 Task: Check all your activities.
Action: Mouse moved to (884, 81)
Screenshot: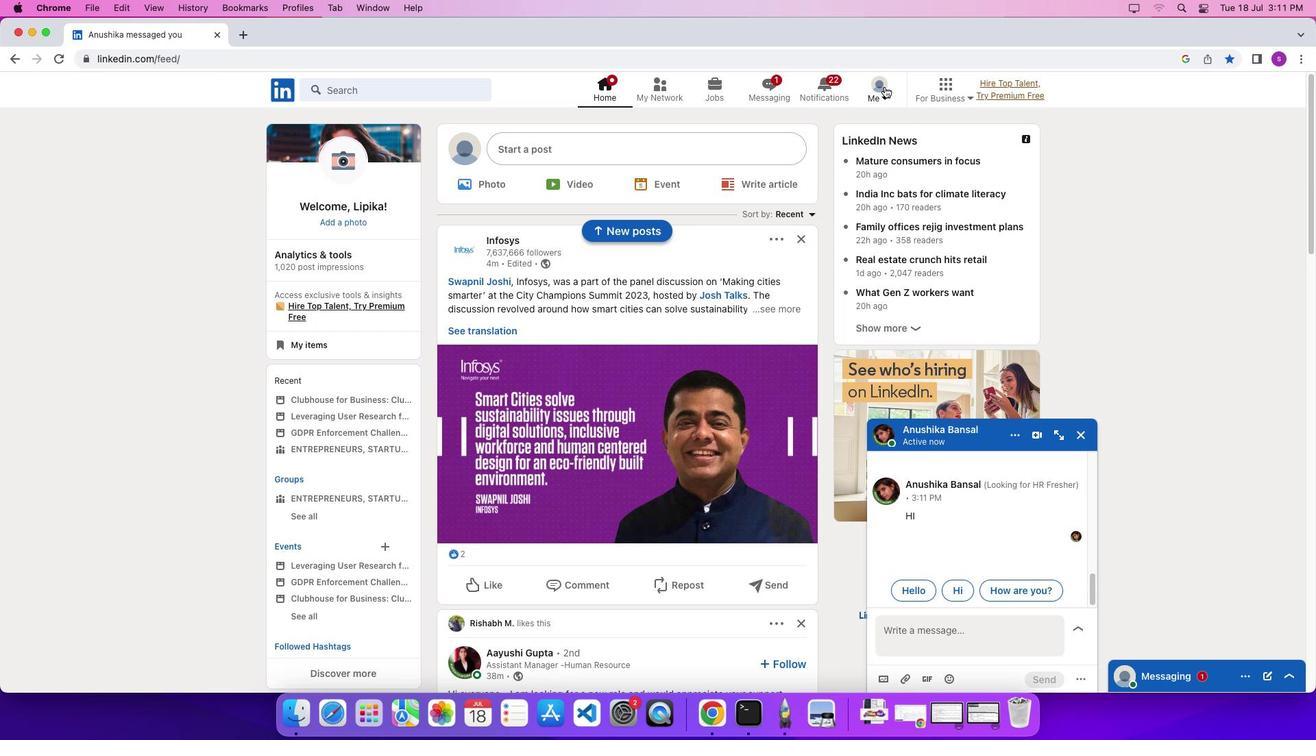 
Action: Mouse pressed left at (884, 81)
Screenshot: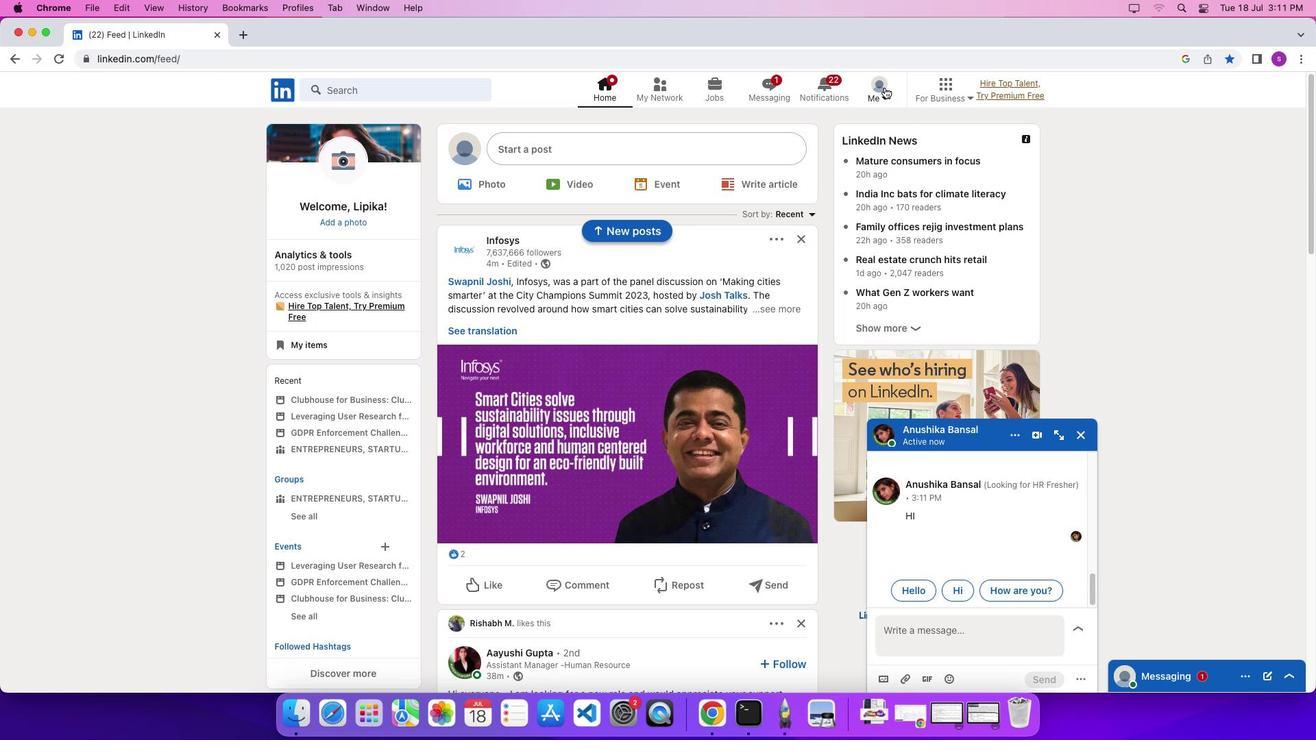 
Action: Mouse moved to (885, 89)
Screenshot: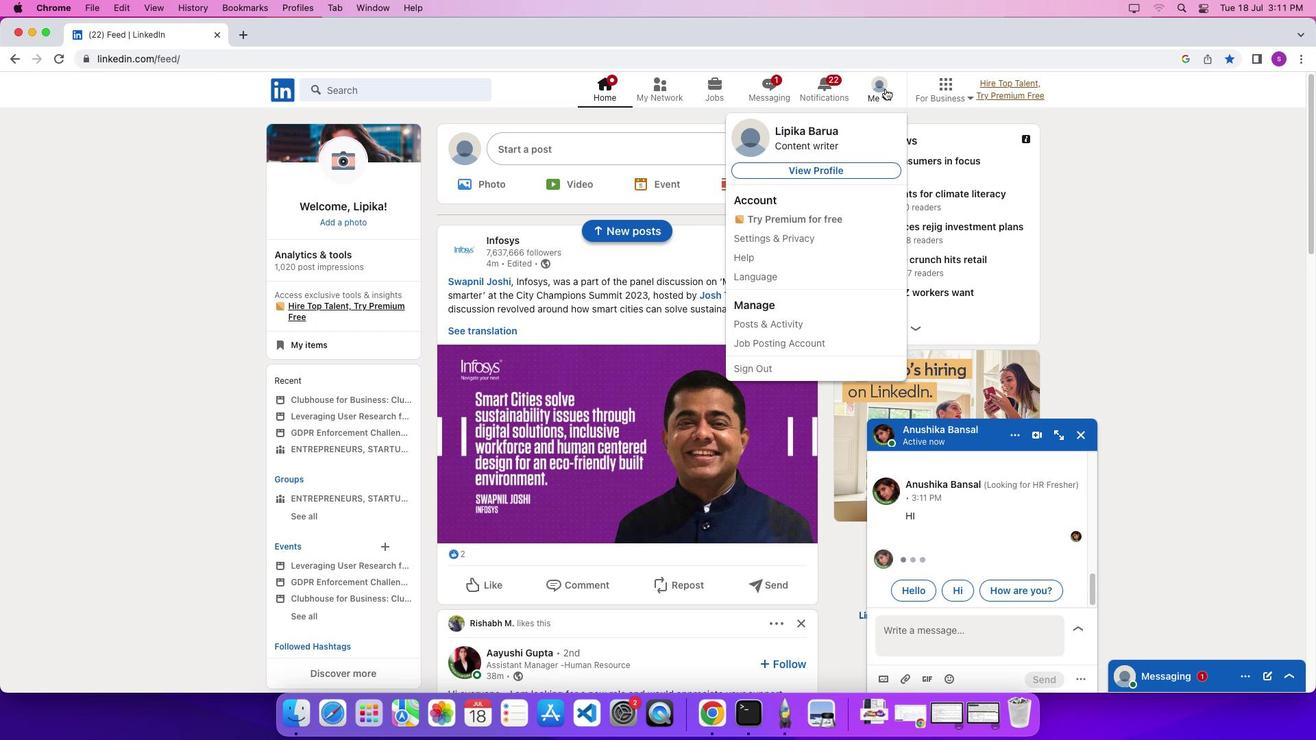
Action: Mouse pressed left at (885, 89)
Screenshot: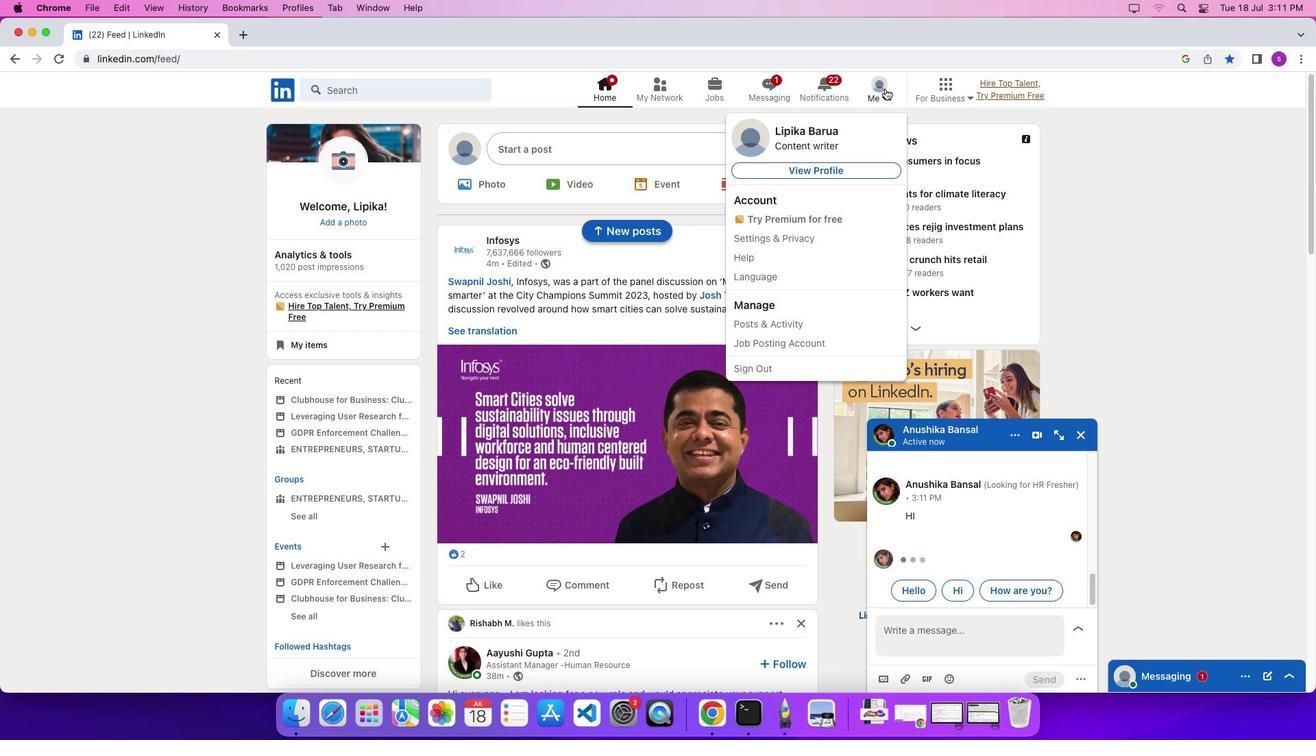 
Action: Mouse moved to (849, 163)
Screenshot: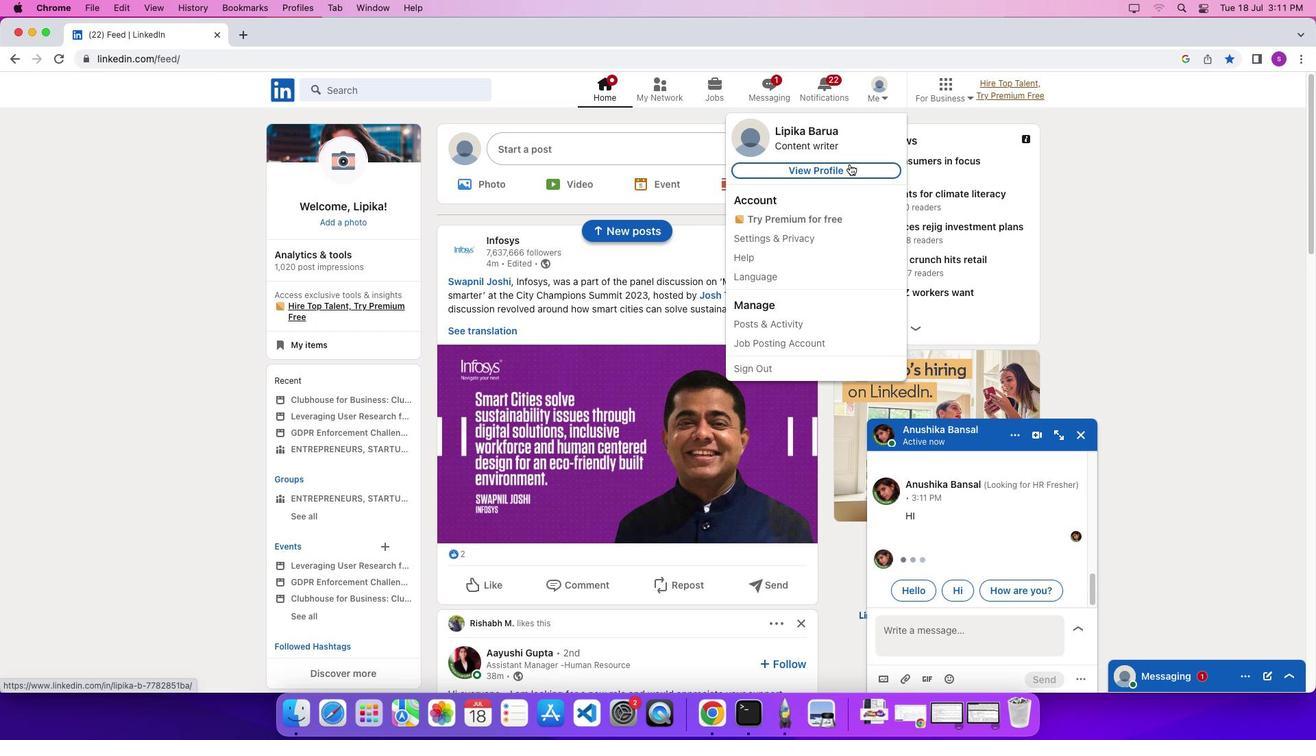 
Action: Mouse pressed left at (849, 163)
Screenshot: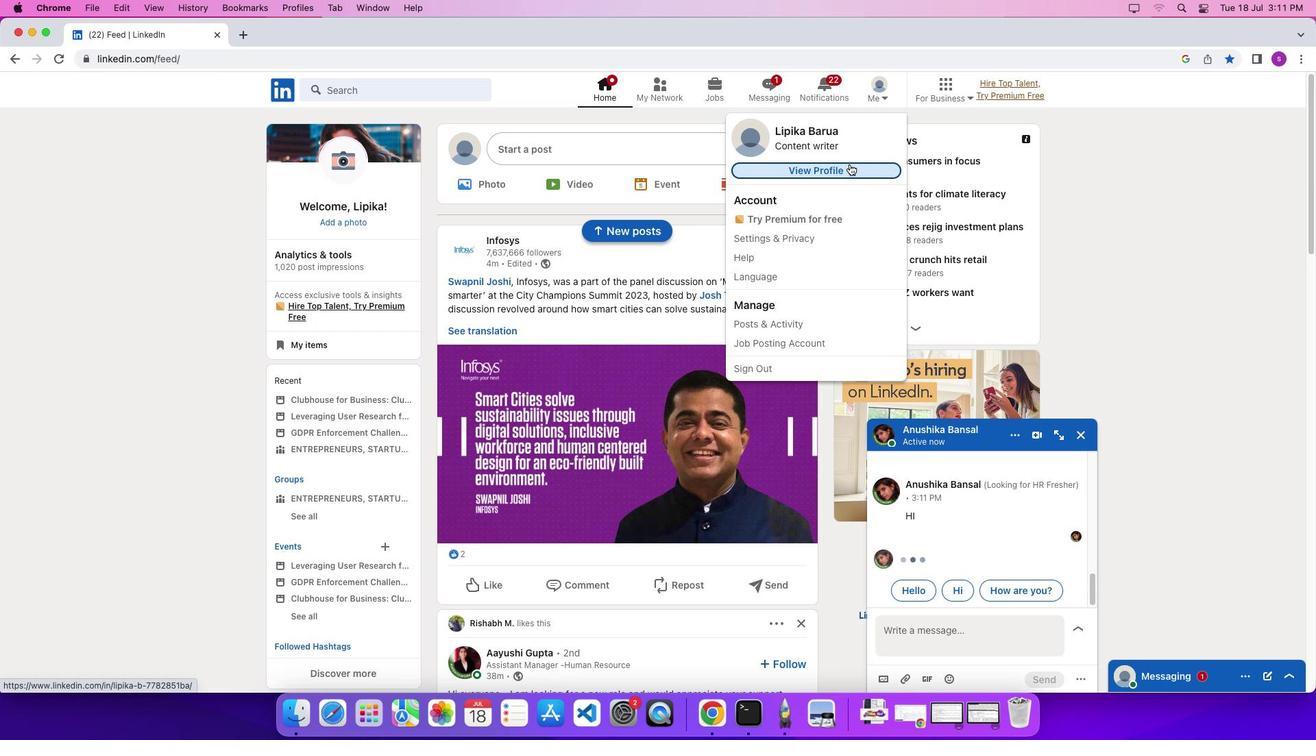 
Action: Mouse moved to (618, 359)
Screenshot: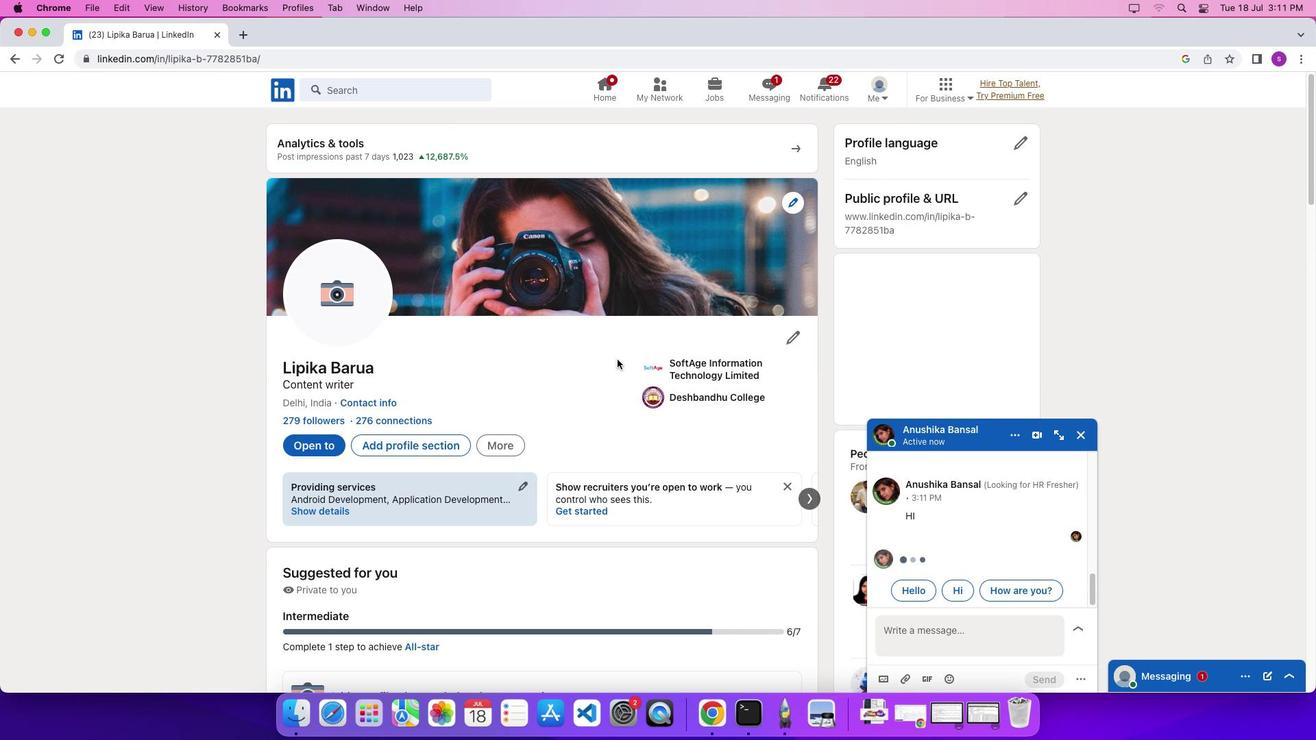 
Action: Mouse scrolled (618, 359) with delta (0, 0)
Screenshot: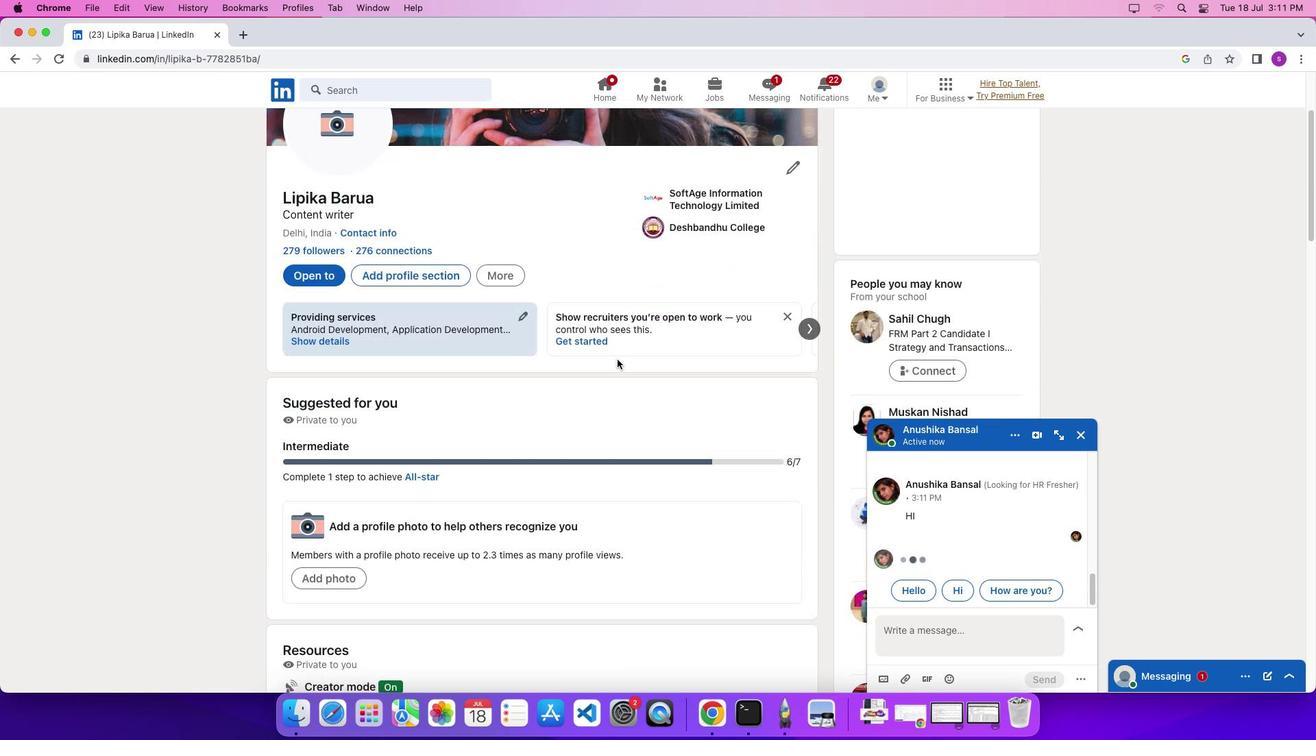 
Action: Mouse scrolled (618, 359) with delta (0, 0)
Screenshot: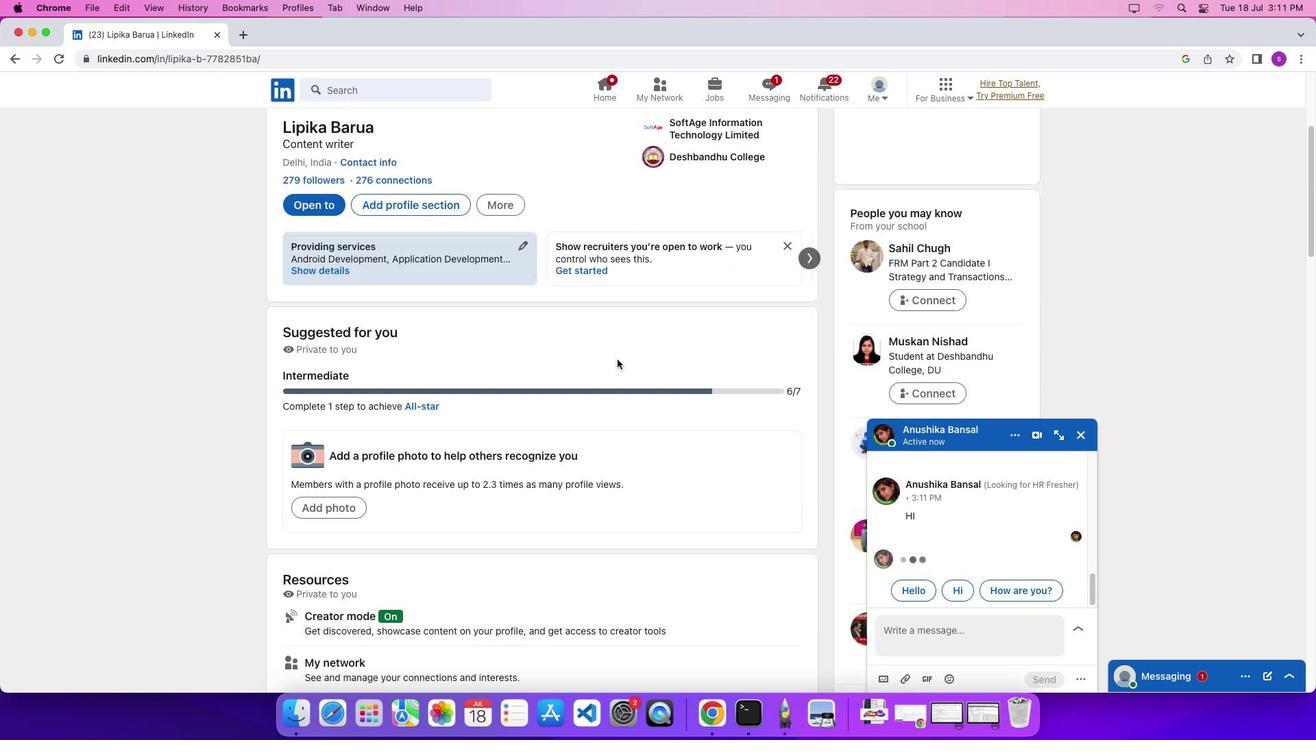 
Action: Mouse scrolled (618, 359) with delta (0, -2)
Screenshot: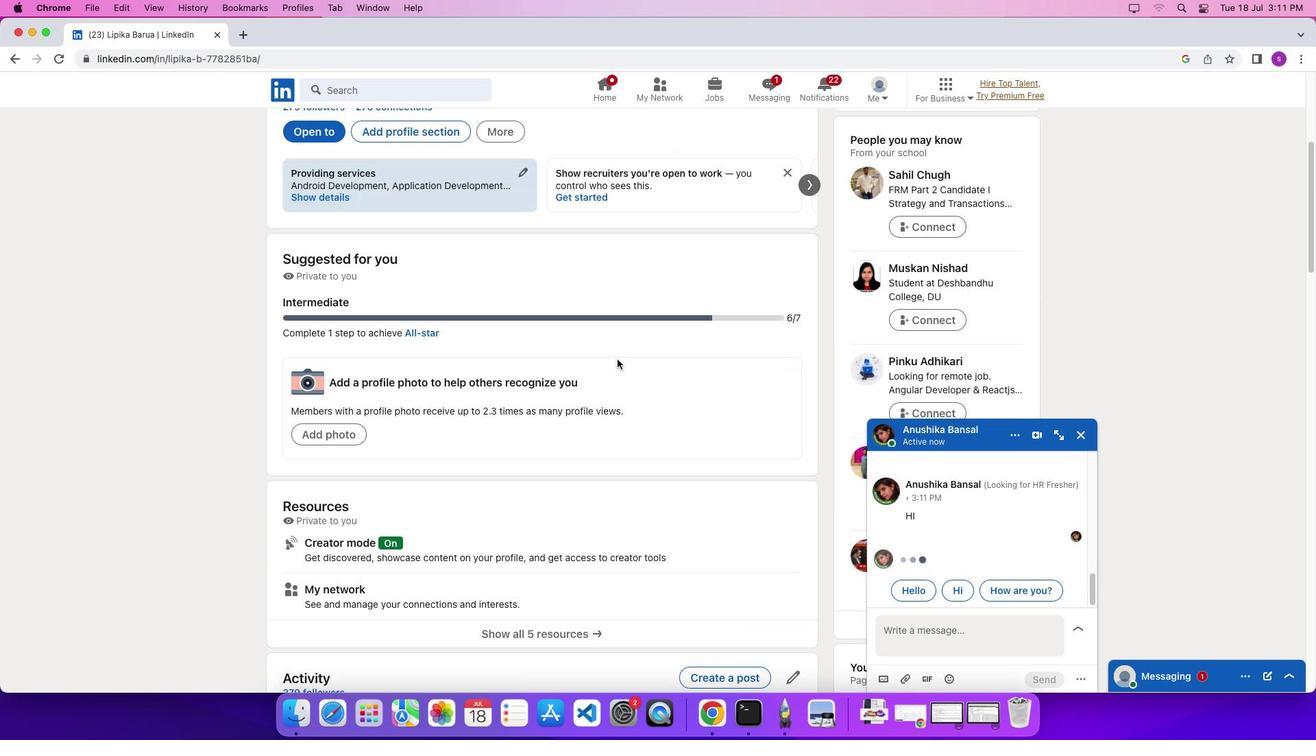 
Action: Mouse scrolled (618, 359) with delta (0, -3)
Screenshot: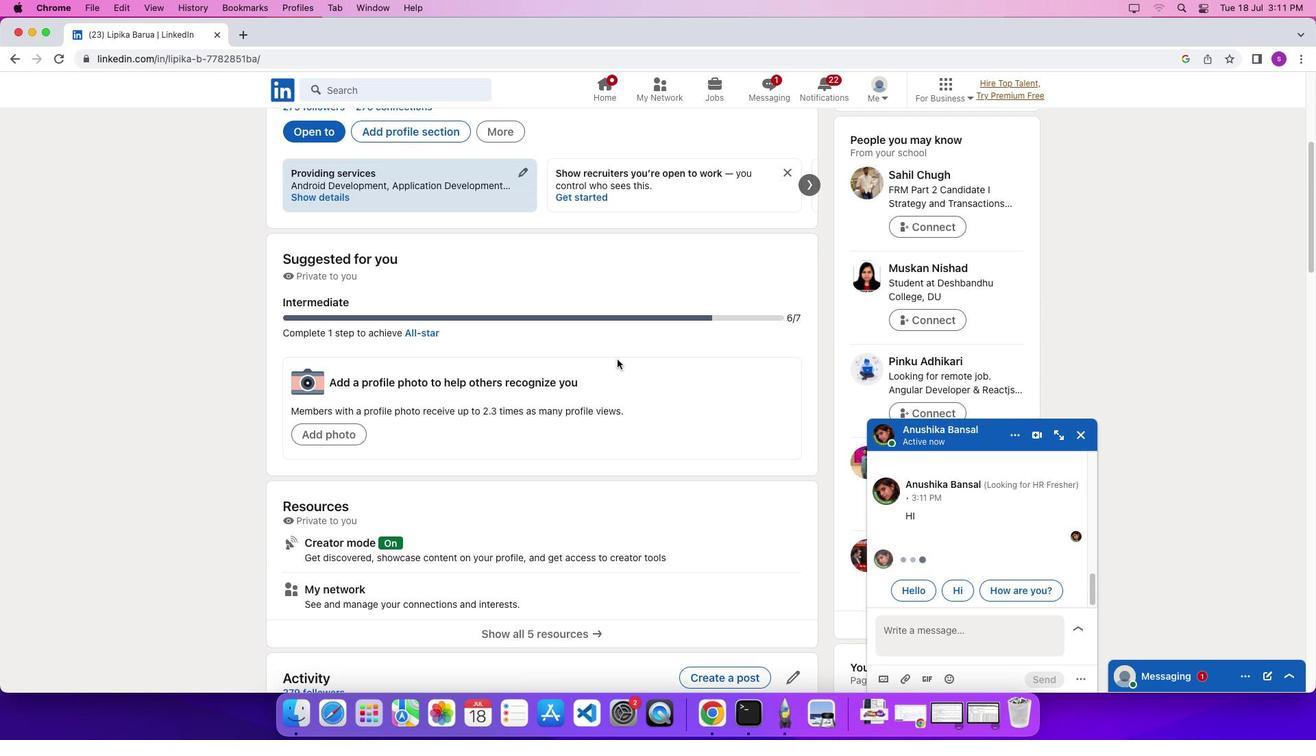
Action: Mouse scrolled (618, 359) with delta (0, 0)
Screenshot: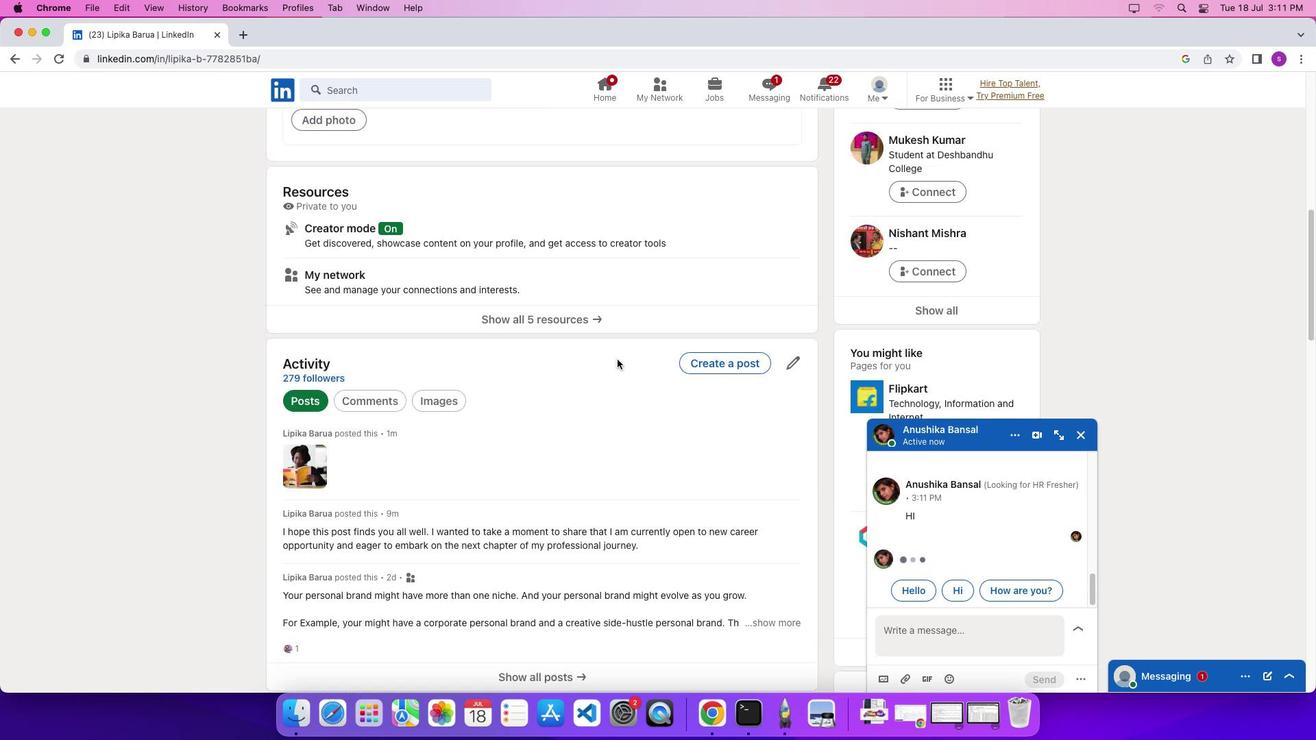
Action: Mouse scrolled (618, 359) with delta (0, 0)
Screenshot: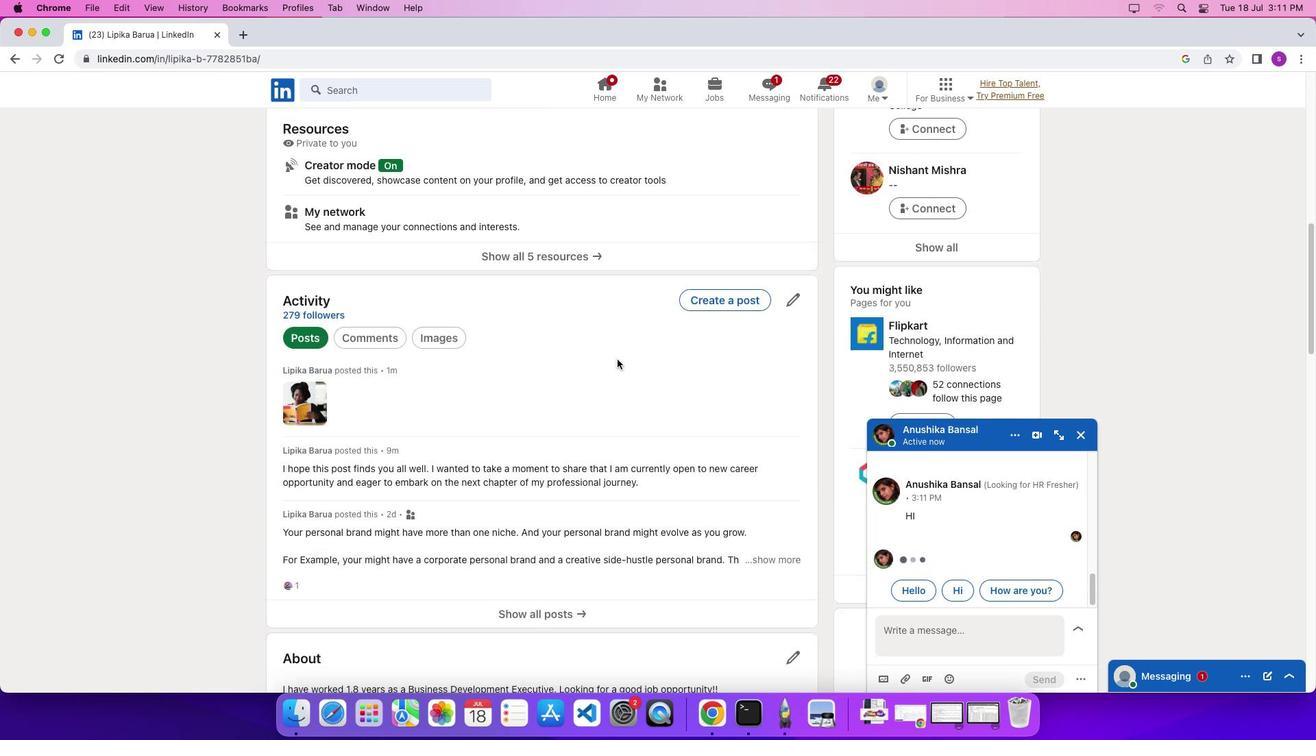 
Action: Mouse scrolled (618, 359) with delta (0, -3)
Screenshot: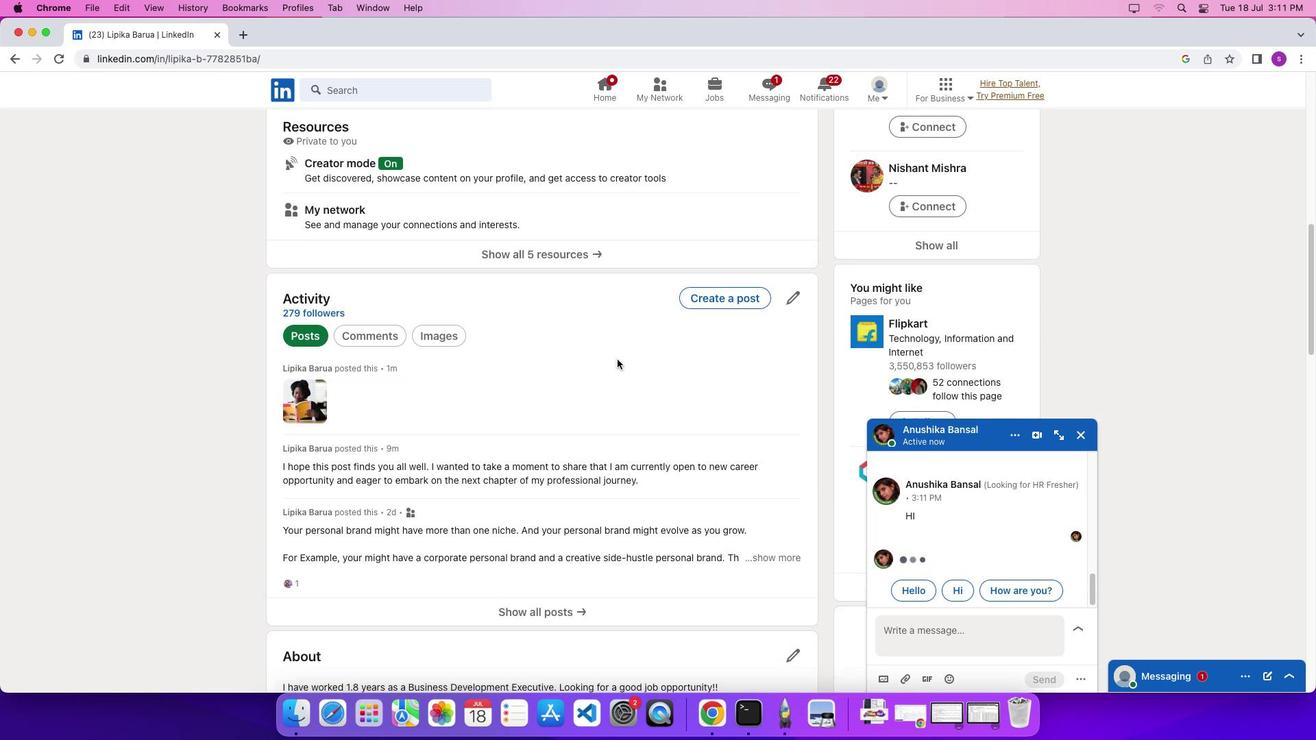 
Action: Mouse scrolled (618, 359) with delta (0, -4)
Screenshot: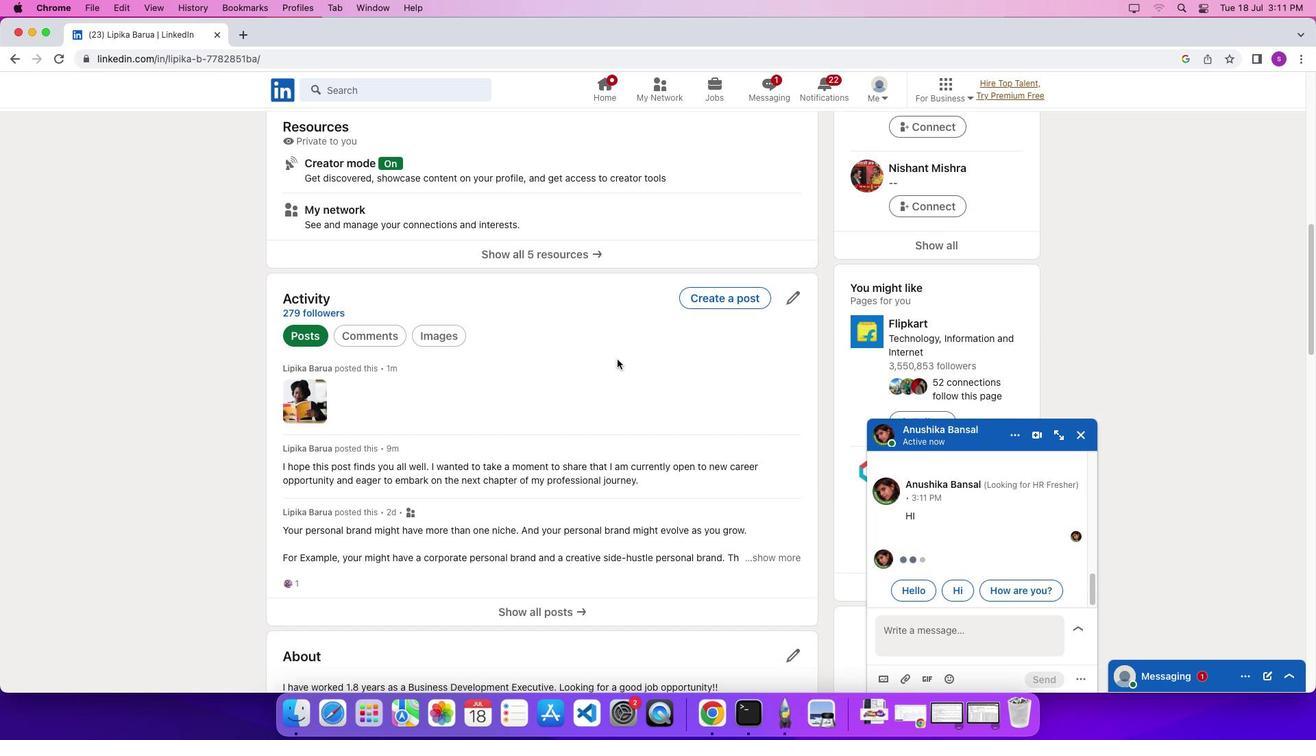 
Action: Mouse scrolled (618, 359) with delta (0, 0)
Screenshot: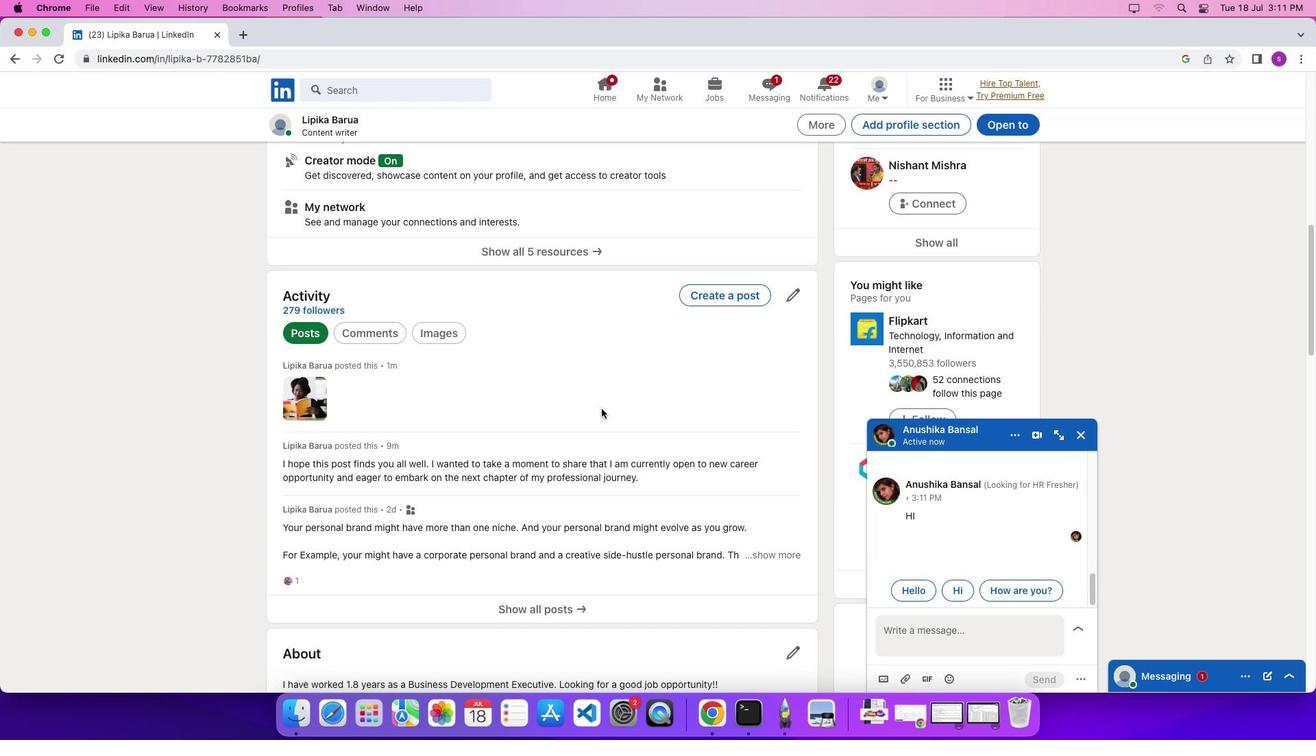 
Action: Mouse moved to (535, 611)
Screenshot: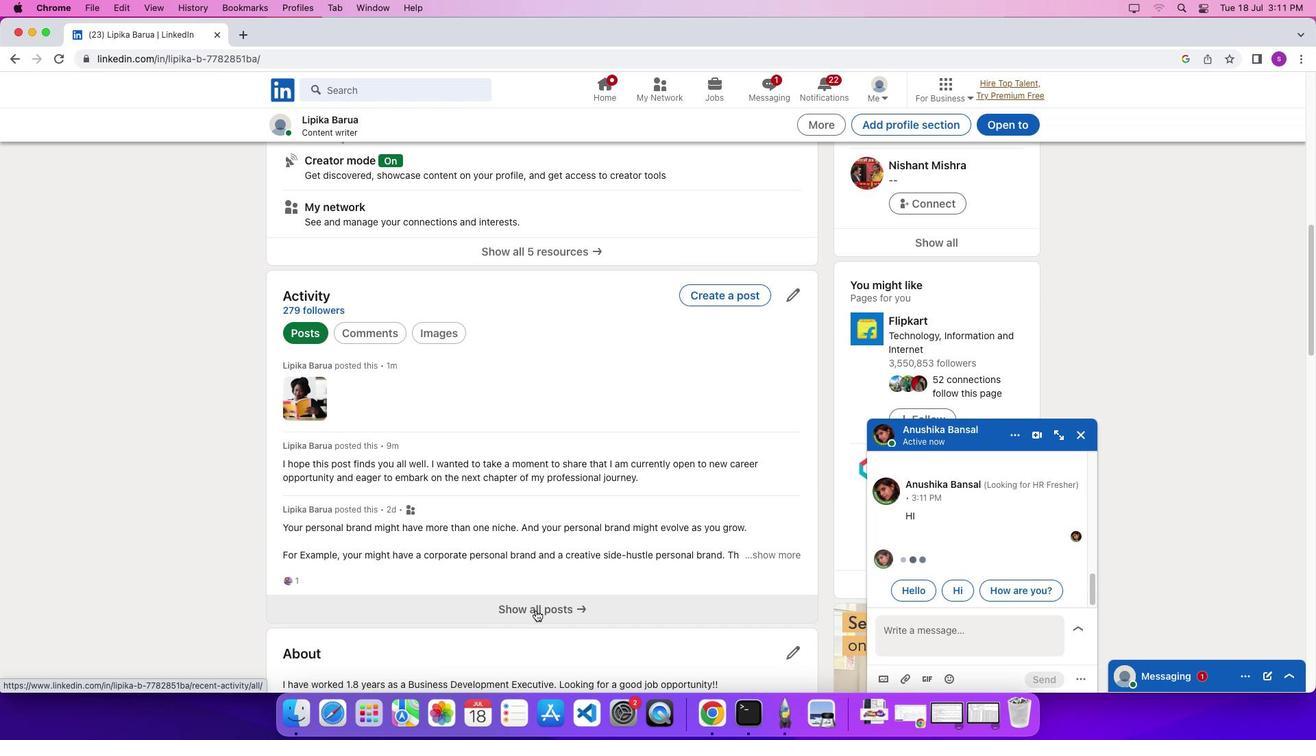 
Action: Mouse pressed left at (535, 611)
Screenshot: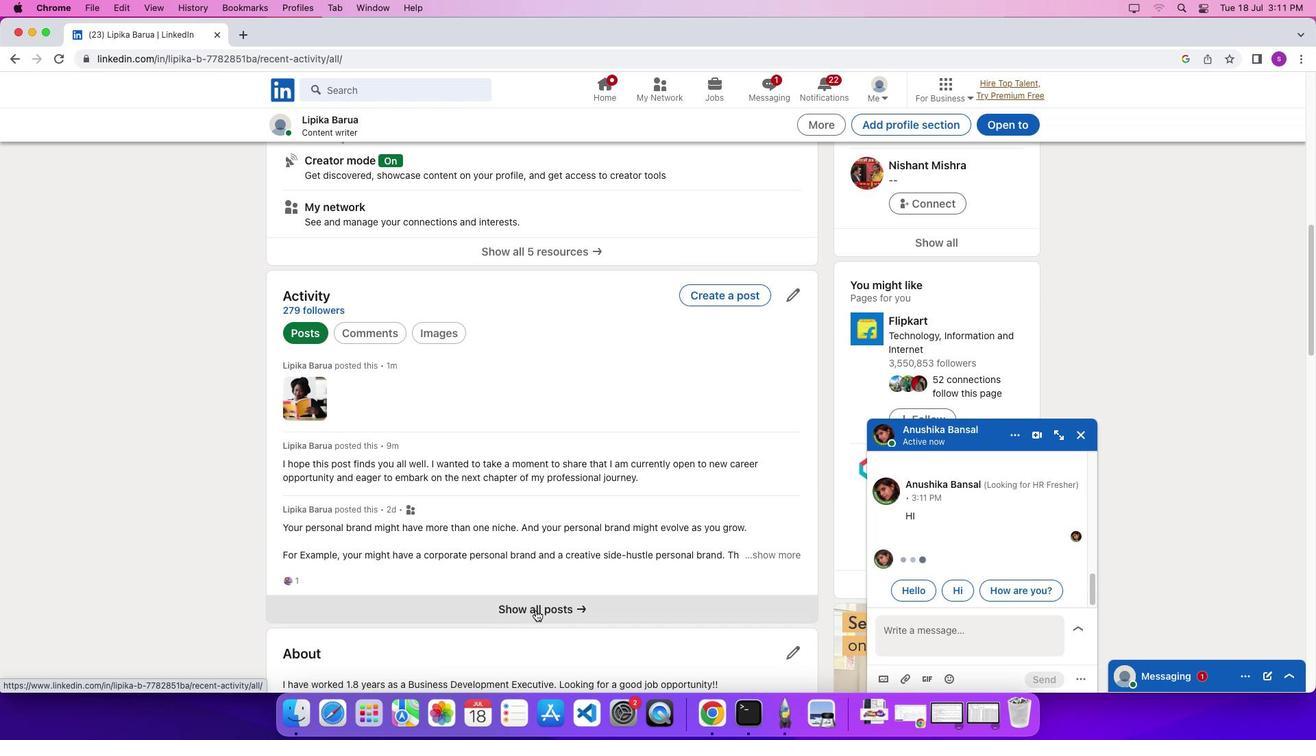 
Action: Mouse moved to (560, 553)
Screenshot: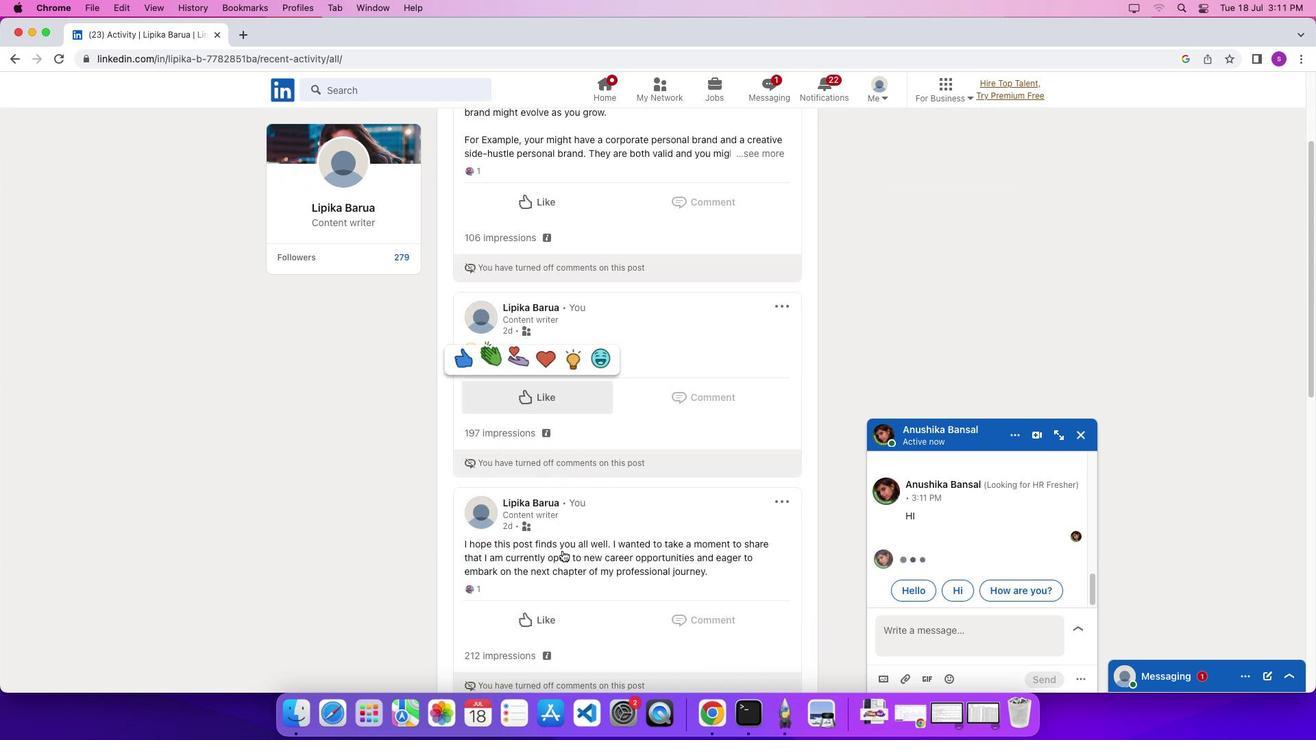
Action: Mouse scrolled (560, 553) with delta (0, 0)
Screenshot: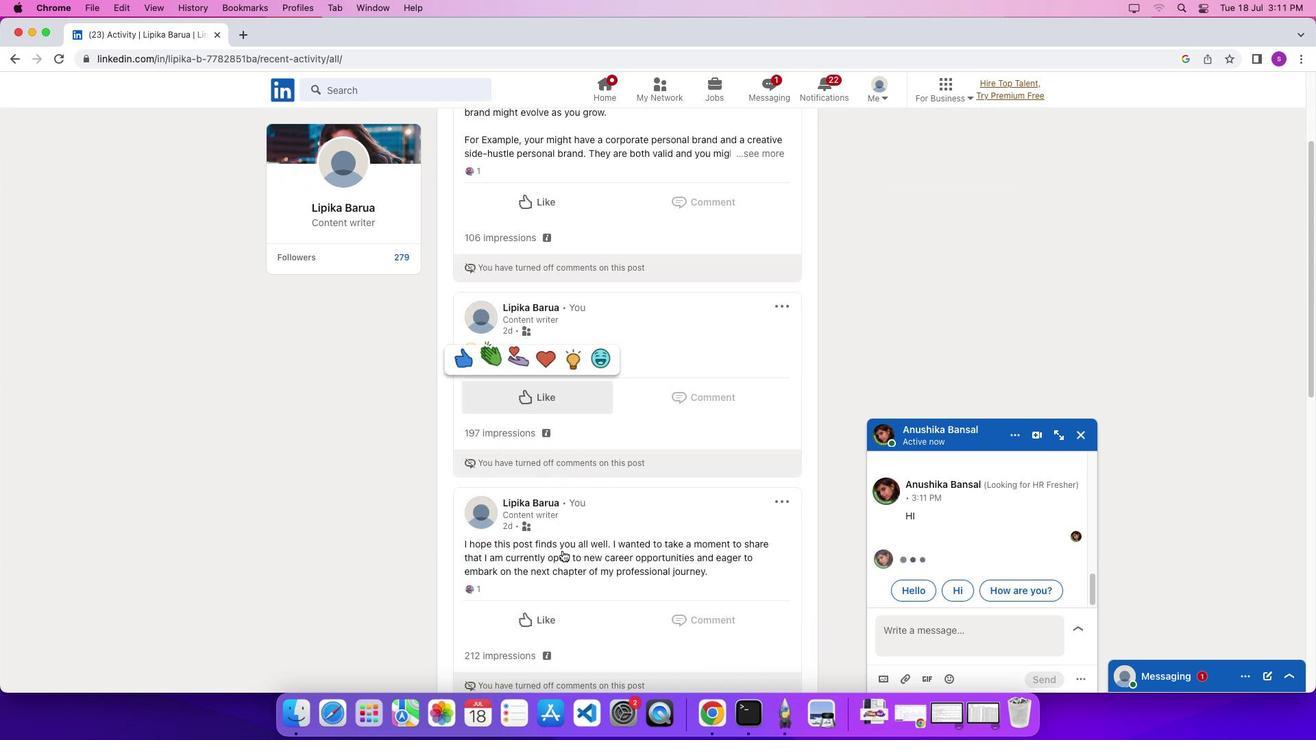 
Action: Mouse moved to (562, 551)
Screenshot: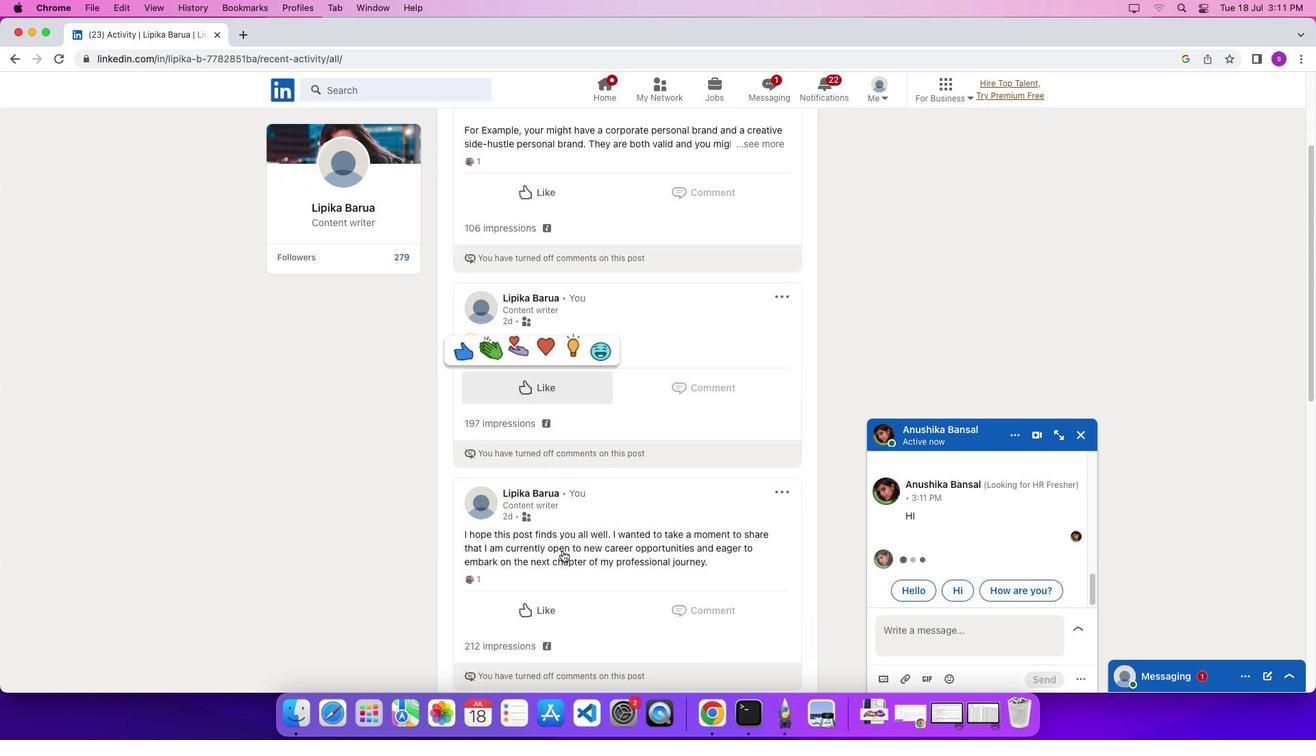 
Action: Mouse scrolled (562, 551) with delta (0, 0)
Screenshot: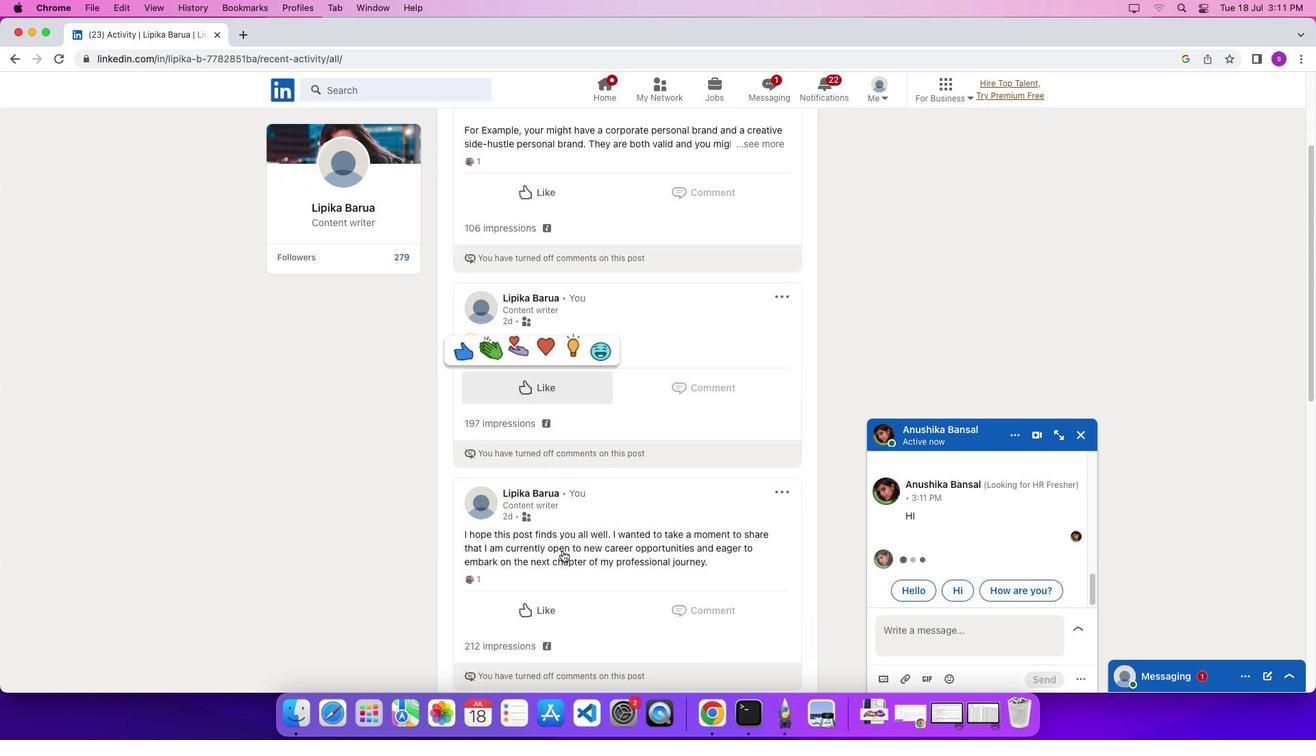 
Action: Mouse moved to (562, 550)
Screenshot: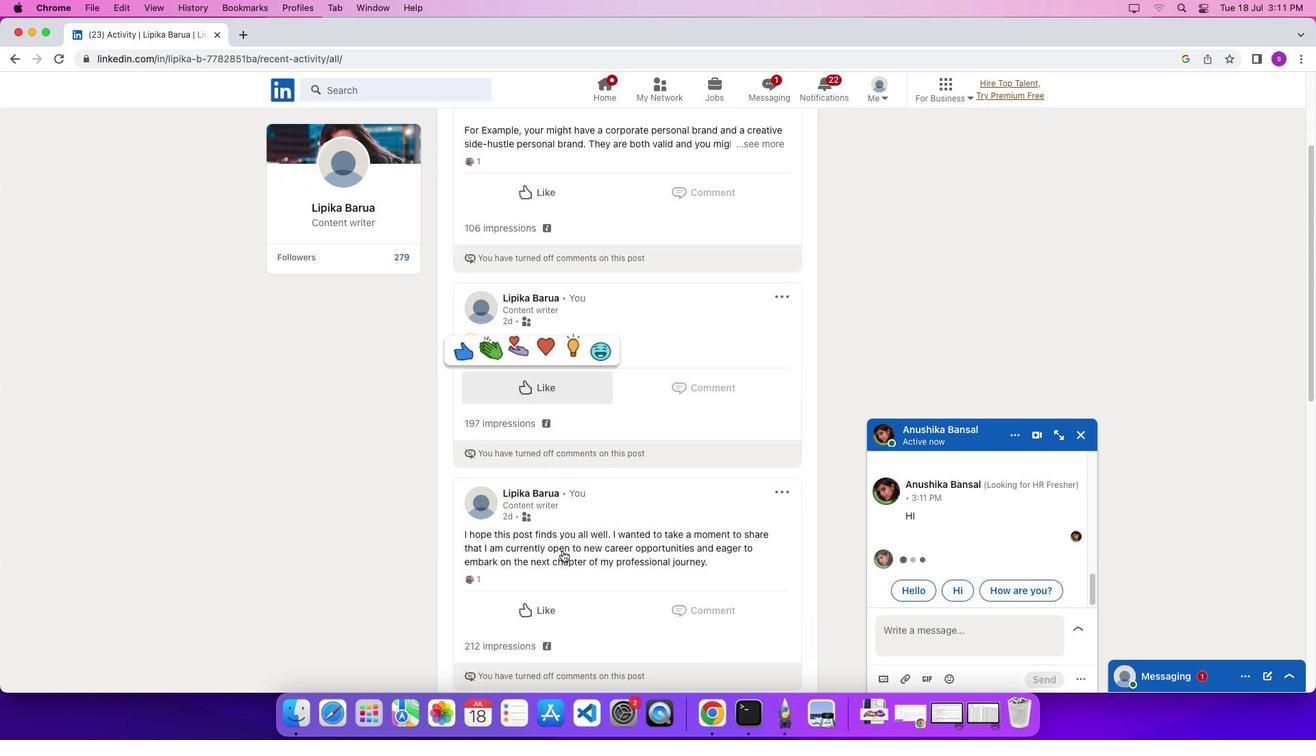 
Action: Mouse scrolled (562, 550) with delta (0, -2)
Screenshot: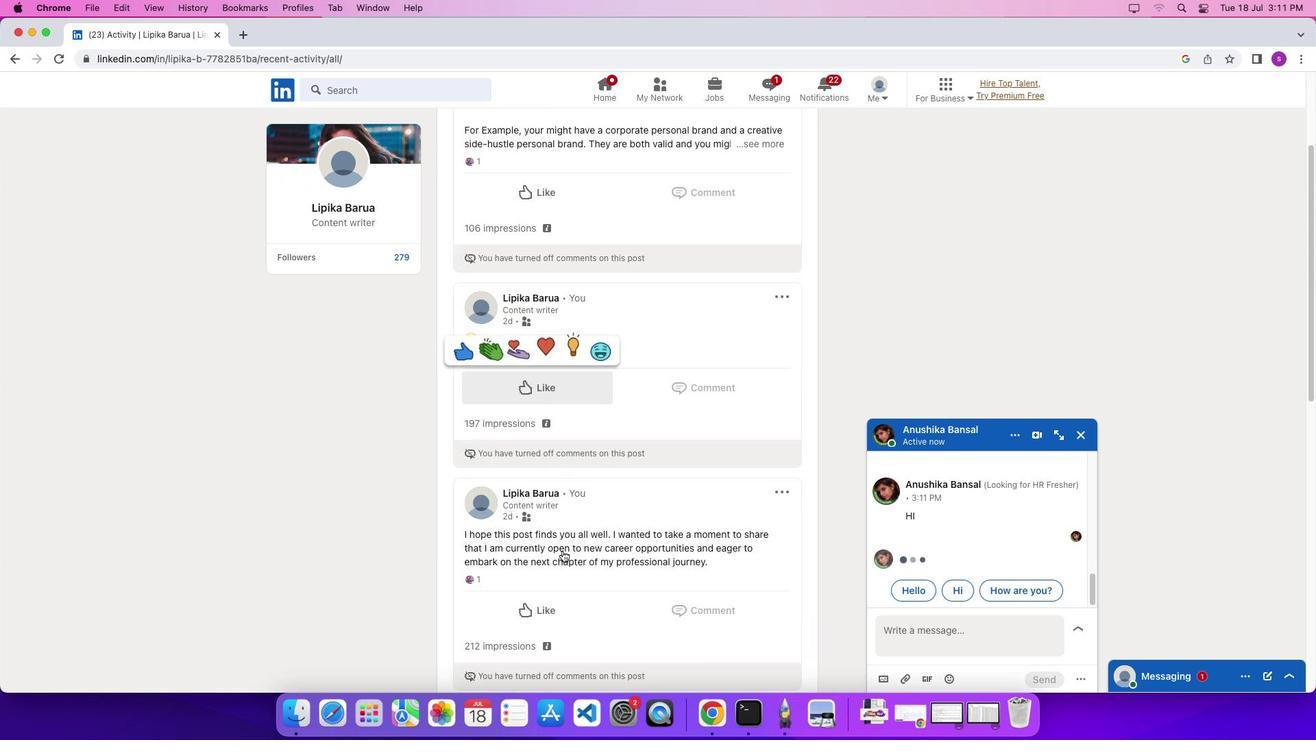 
Action: Mouse scrolled (562, 550) with delta (0, 0)
Screenshot: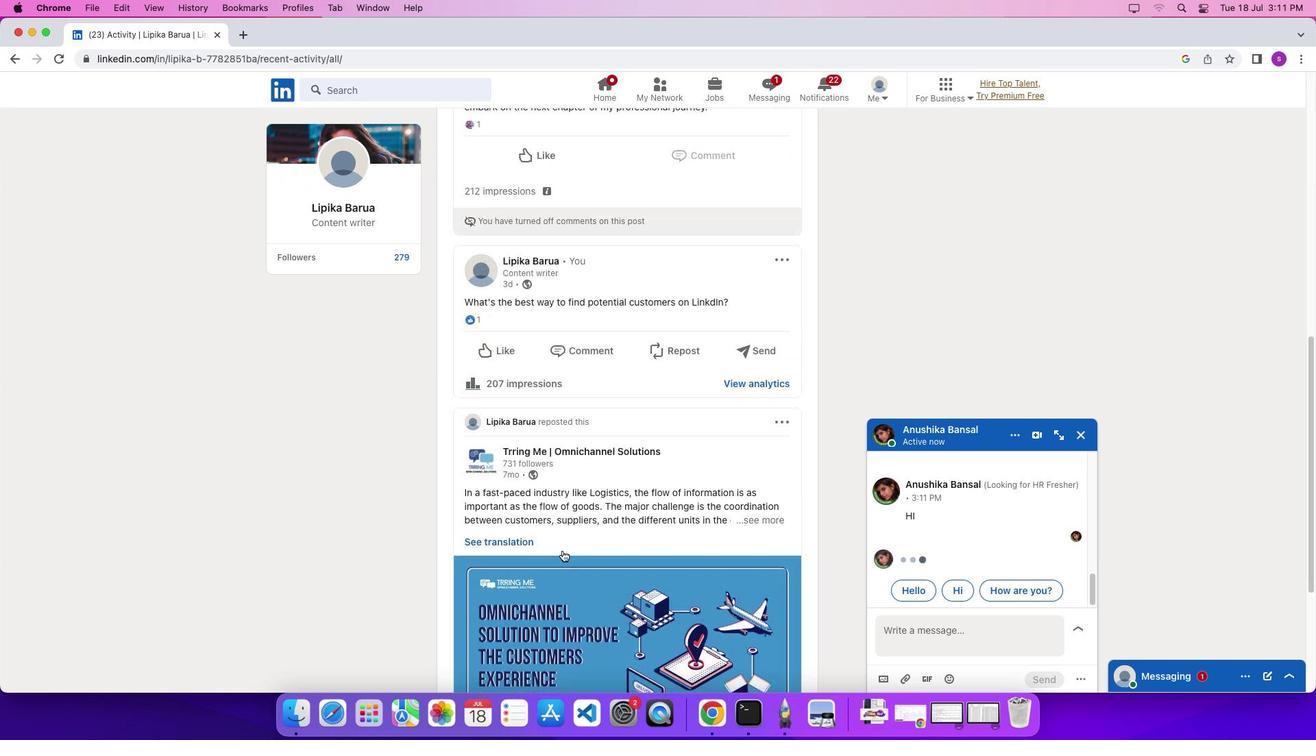 
Action: Mouse moved to (563, 550)
Screenshot: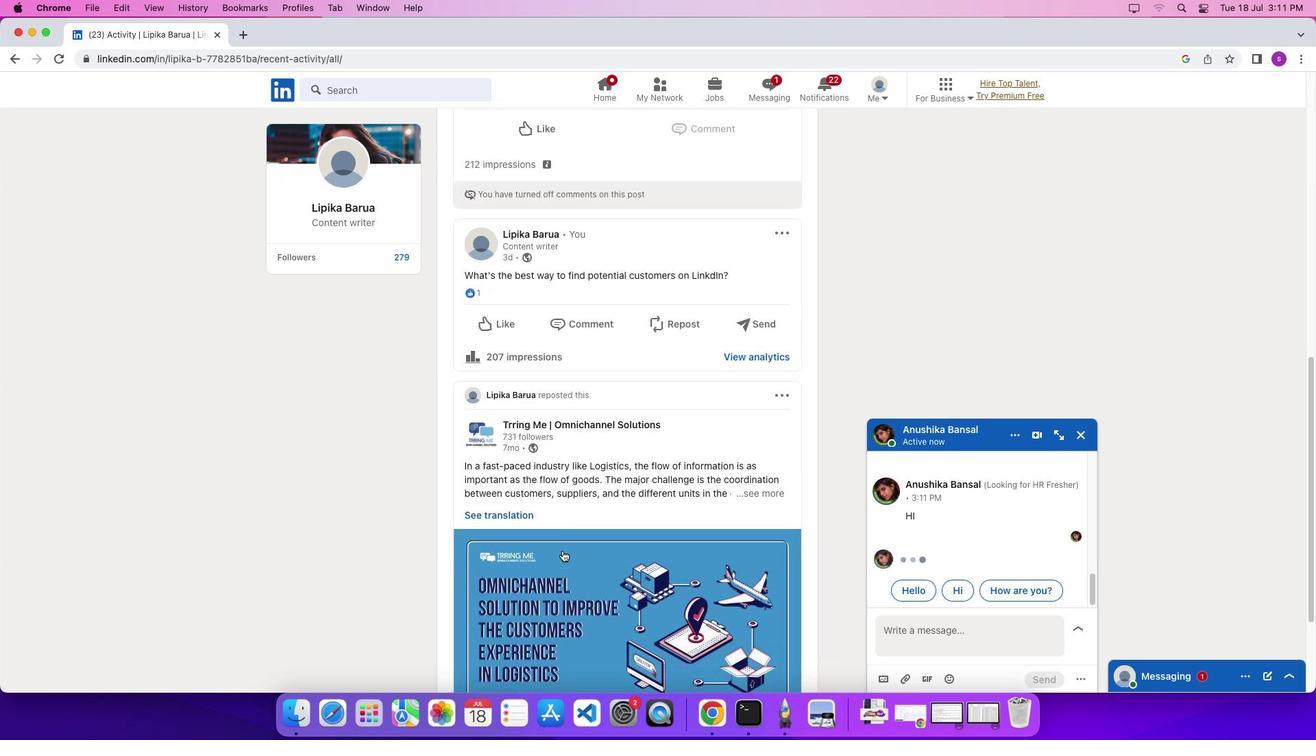 
Action: Mouse scrolled (563, 550) with delta (0, 0)
Screenshot: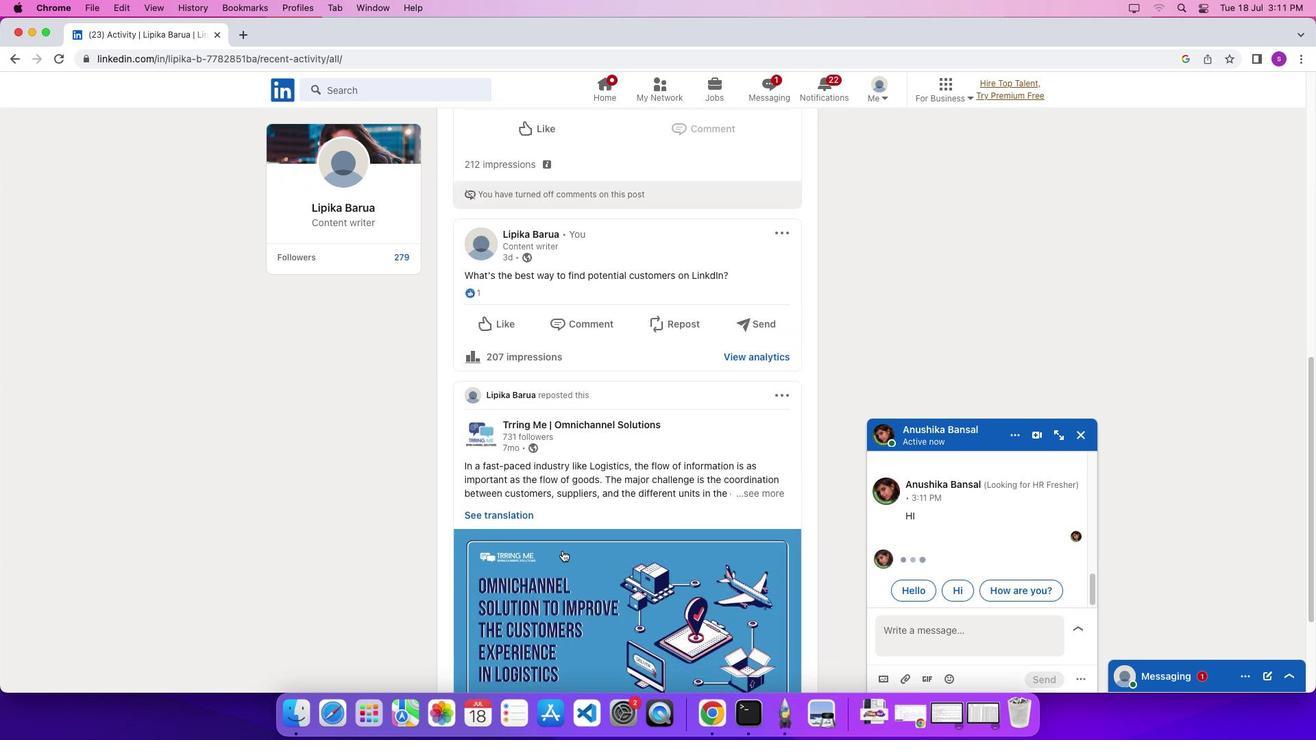
Action: Mouse scrolled (563, 550) with delta (0, -4)
Screenshot: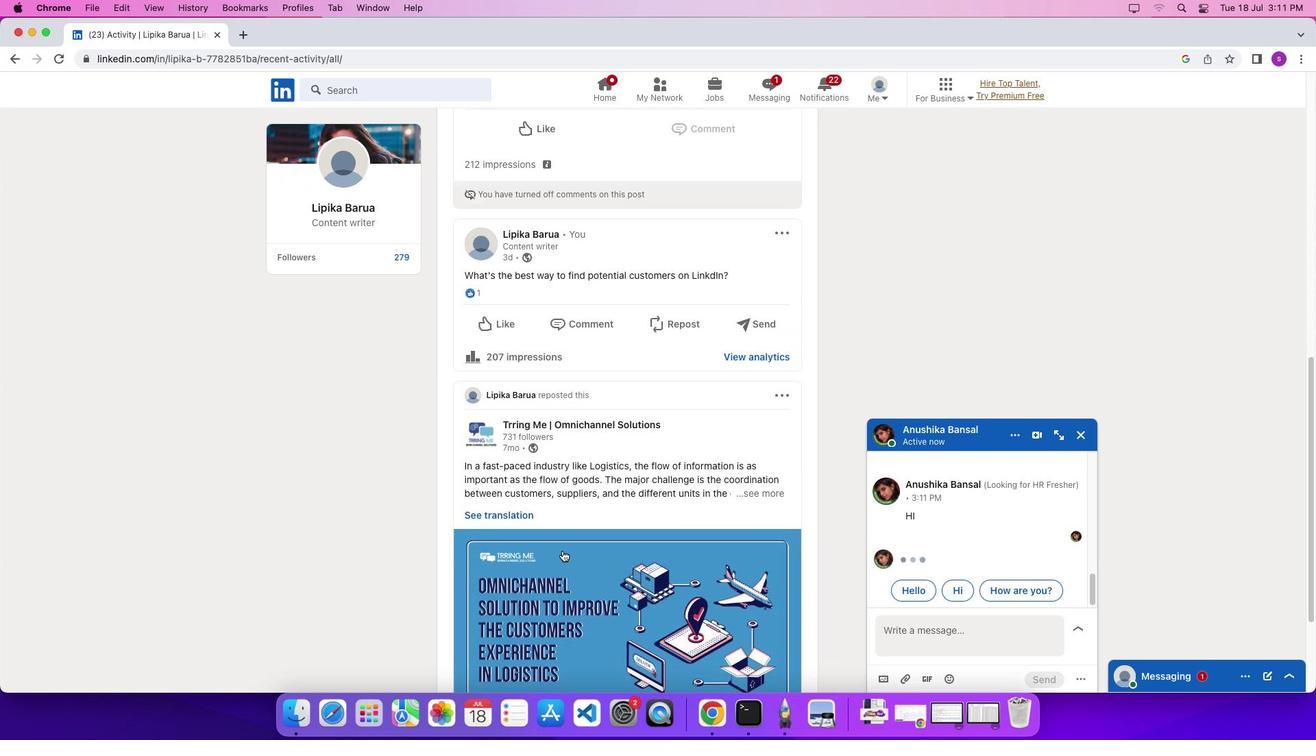 
Action: Mouse scrolled (563, 550) with delta (0, -6)
Screenshot: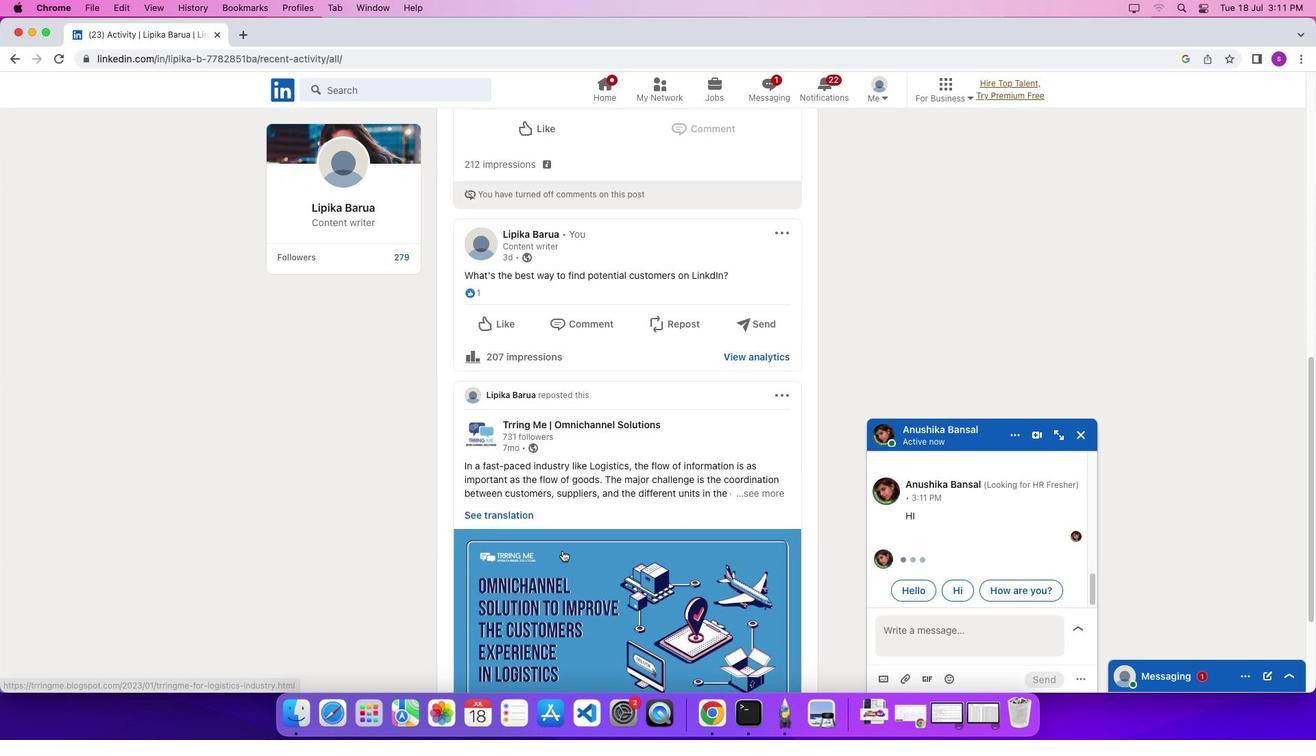 
Action: Mouse scrolled (563, 550) with delta (0, 0)
Screenshot: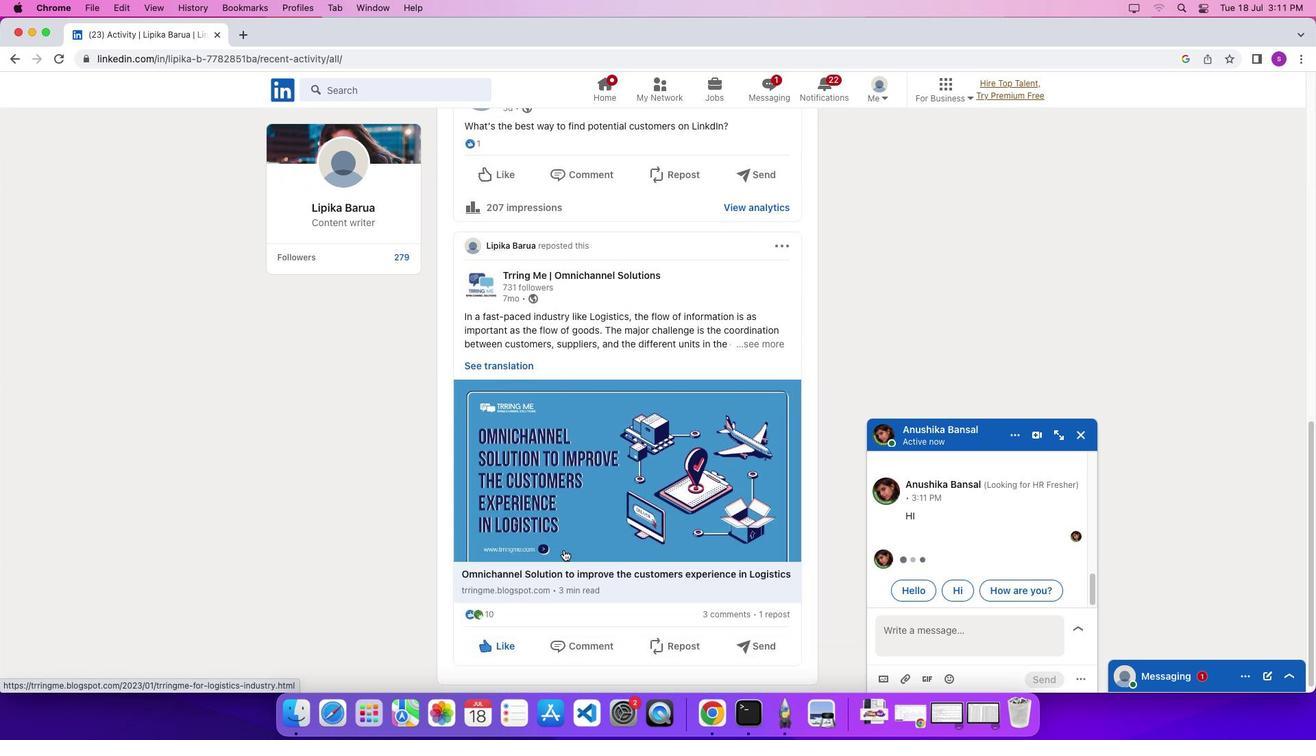 
Action: Mouse scrolled (563, 550) with delta (0, 0)
Screenshot: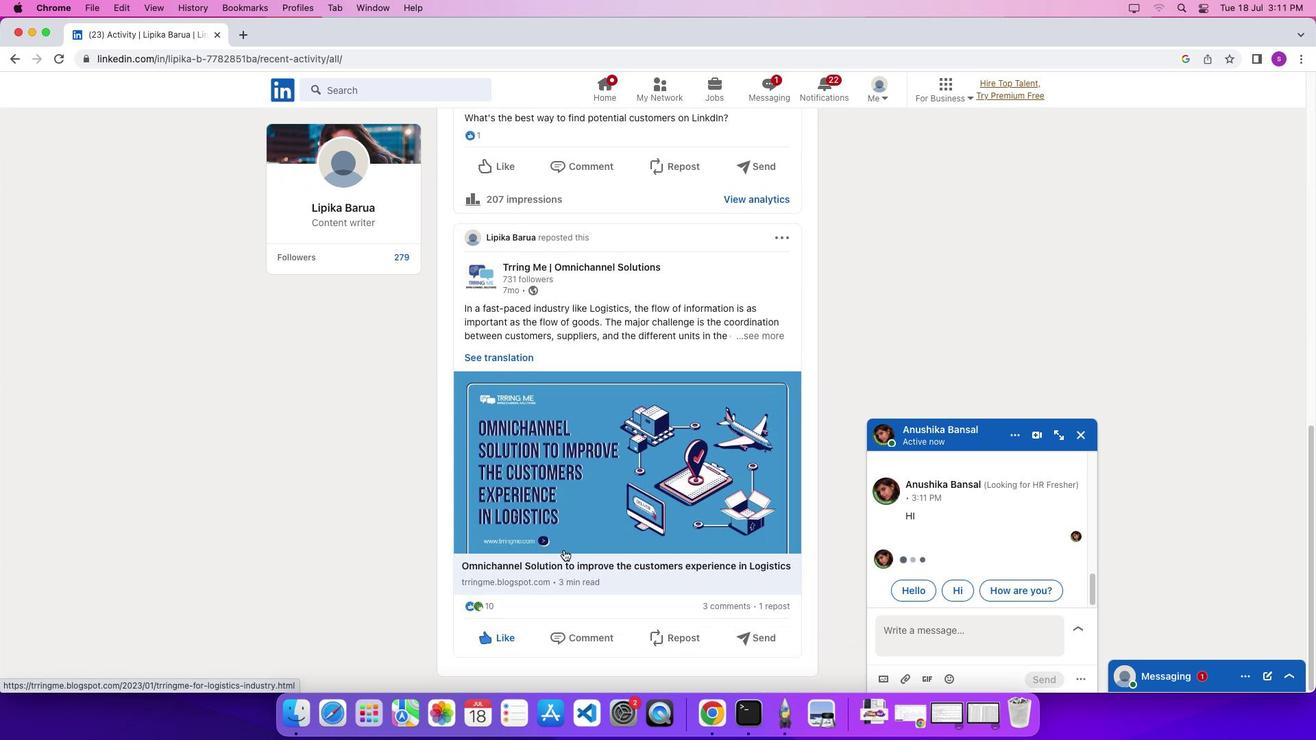 
Action: Mouse moved to (563, 550)
Screenshot: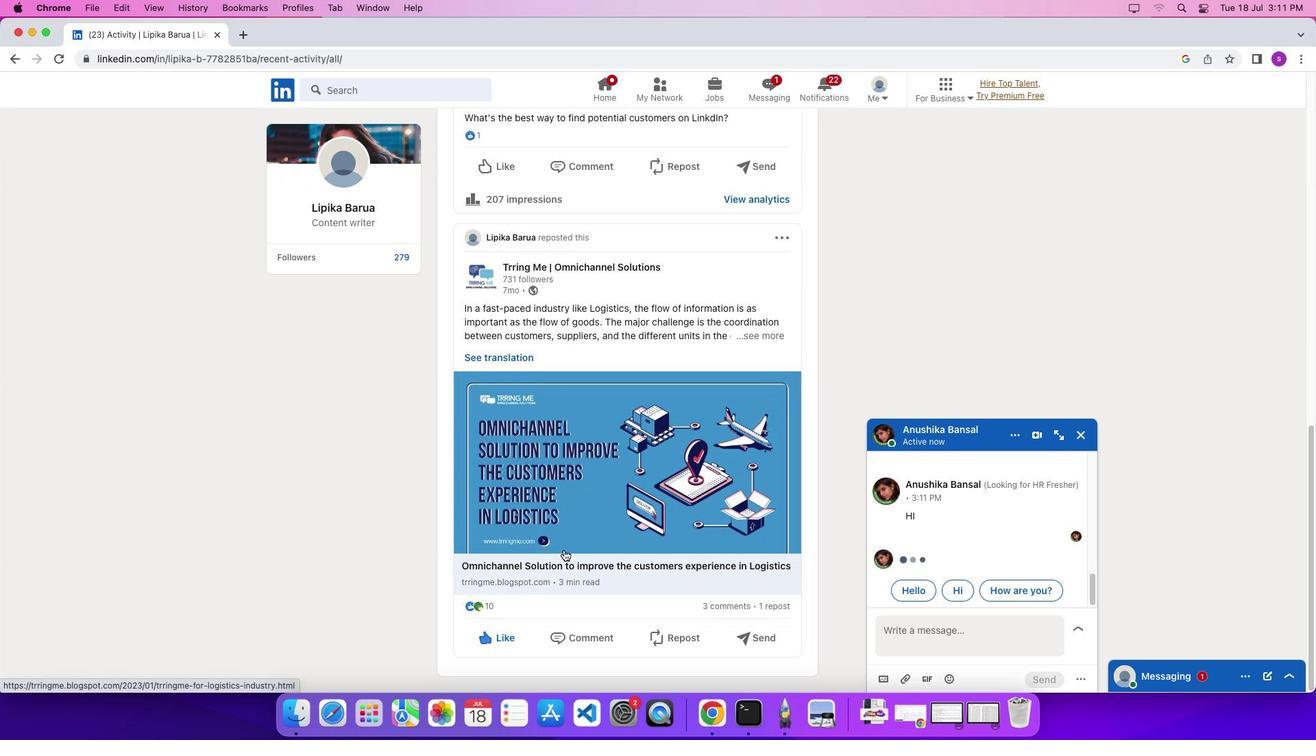 
Action: Mouse scrolled (563, 550) with delta (0, -3)
Screenshot: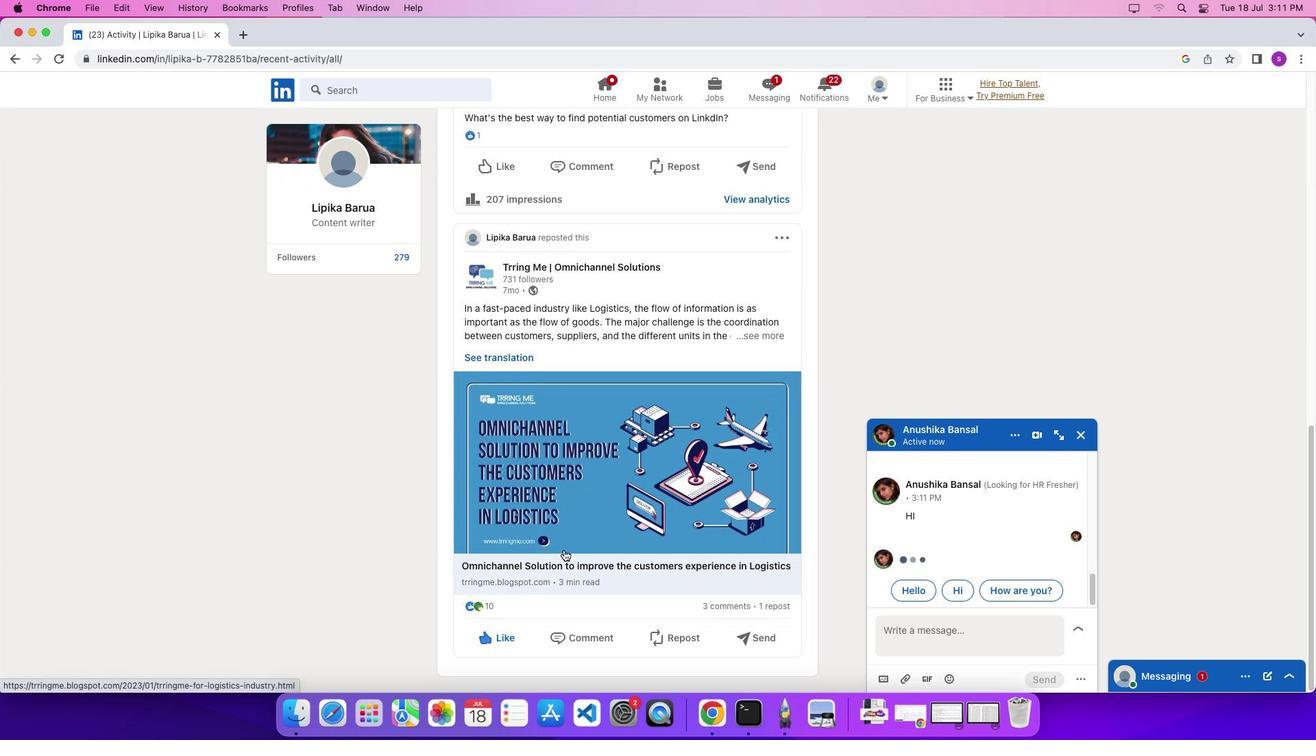 
Action: Mouse moved to (563, 550)
Screenshot: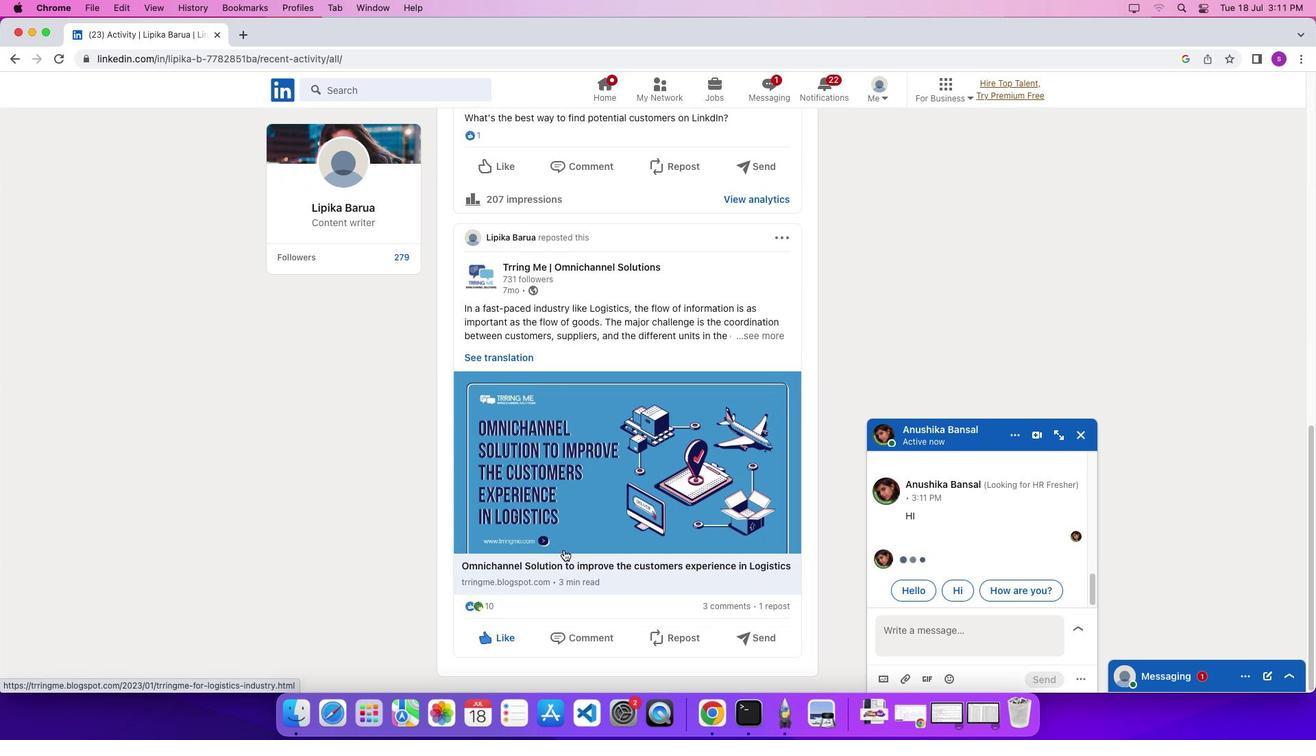 
Action: Mouse scrolled (563, 550) with delta (0, -5)
Screenshot: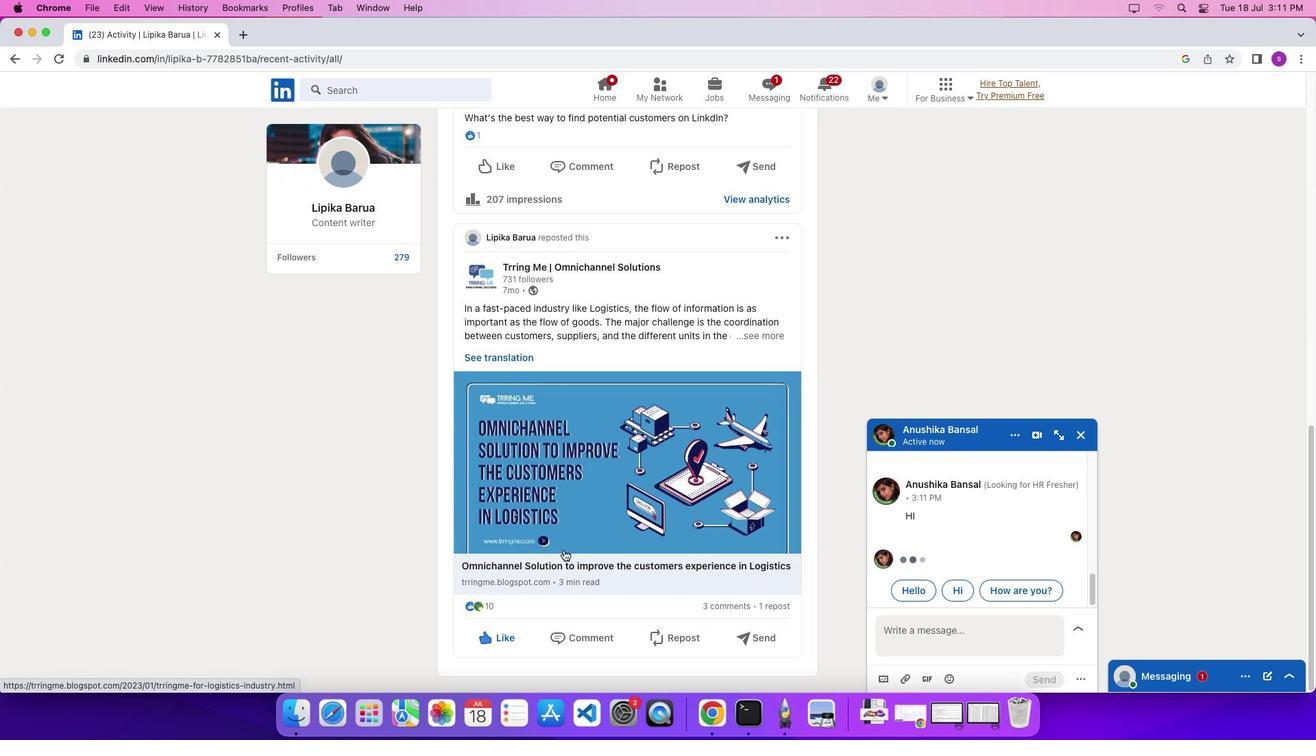 
Action: Mouse moved to (563, 550)
Screenshot: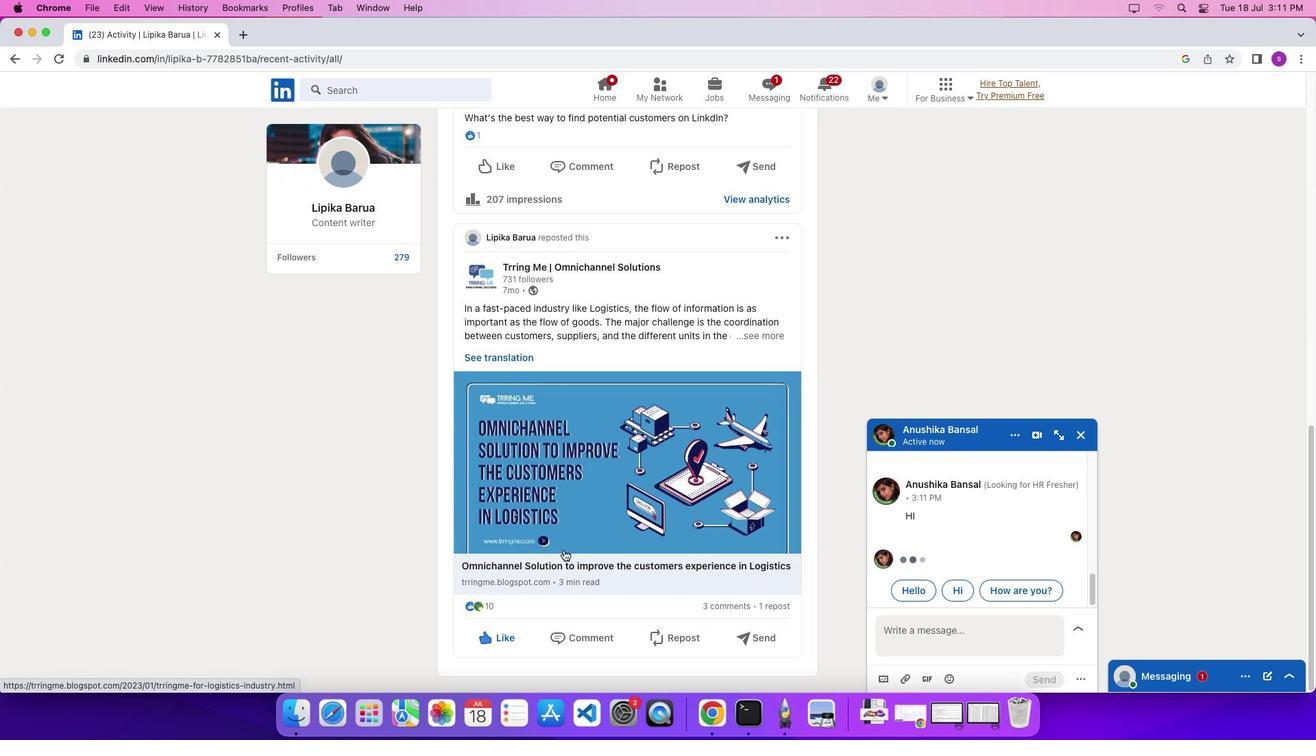 
Action: Mouse scrolled (563, 550) with delta (0, 0)
Screenshot: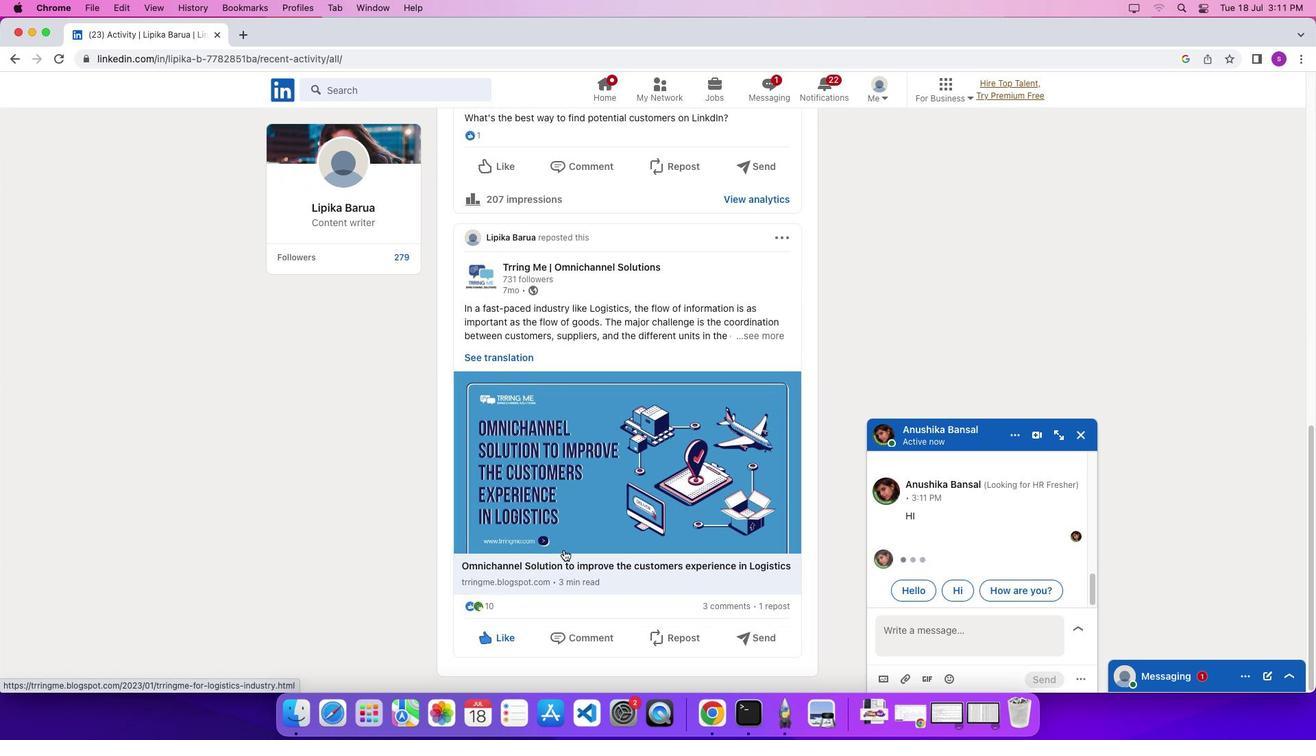 
Action: Mouse scrolled (563, 550) with delta (0, 0)
Screenshot: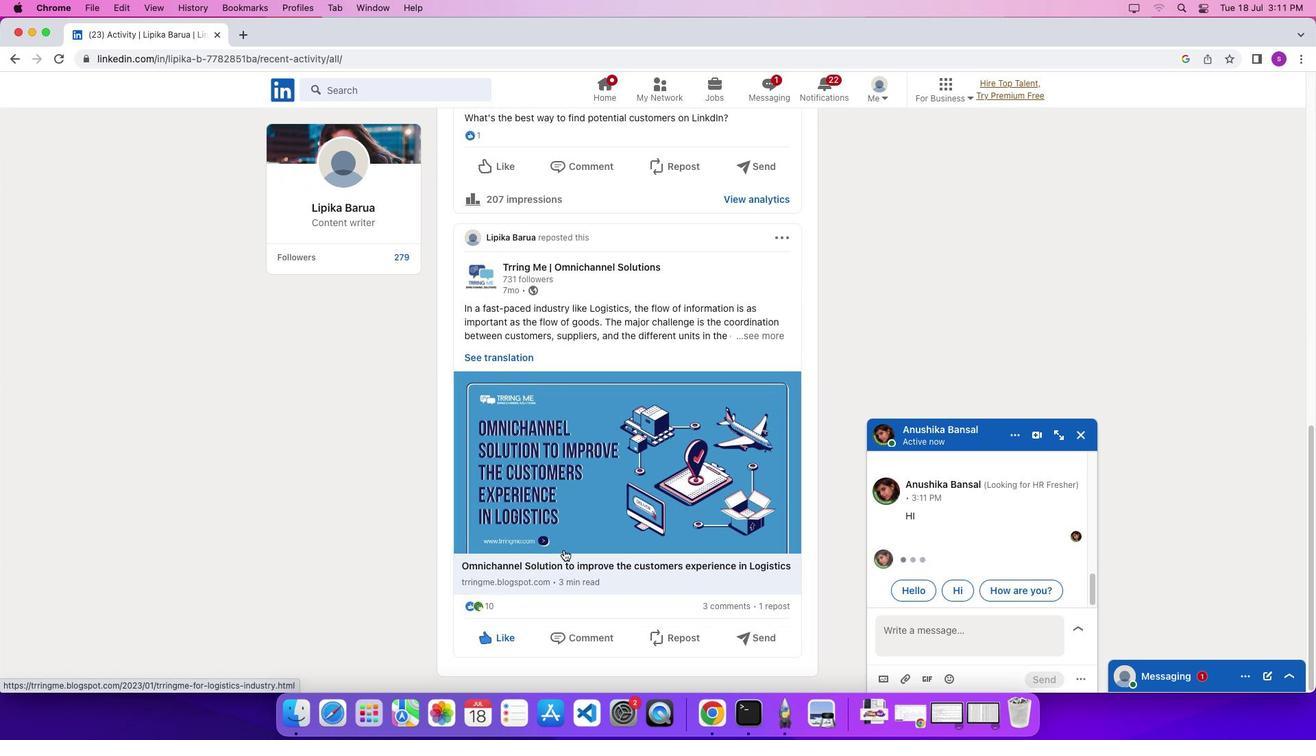 
Action: Mouse scrolled (563, 550) with delta (0, -5)
Screenshot: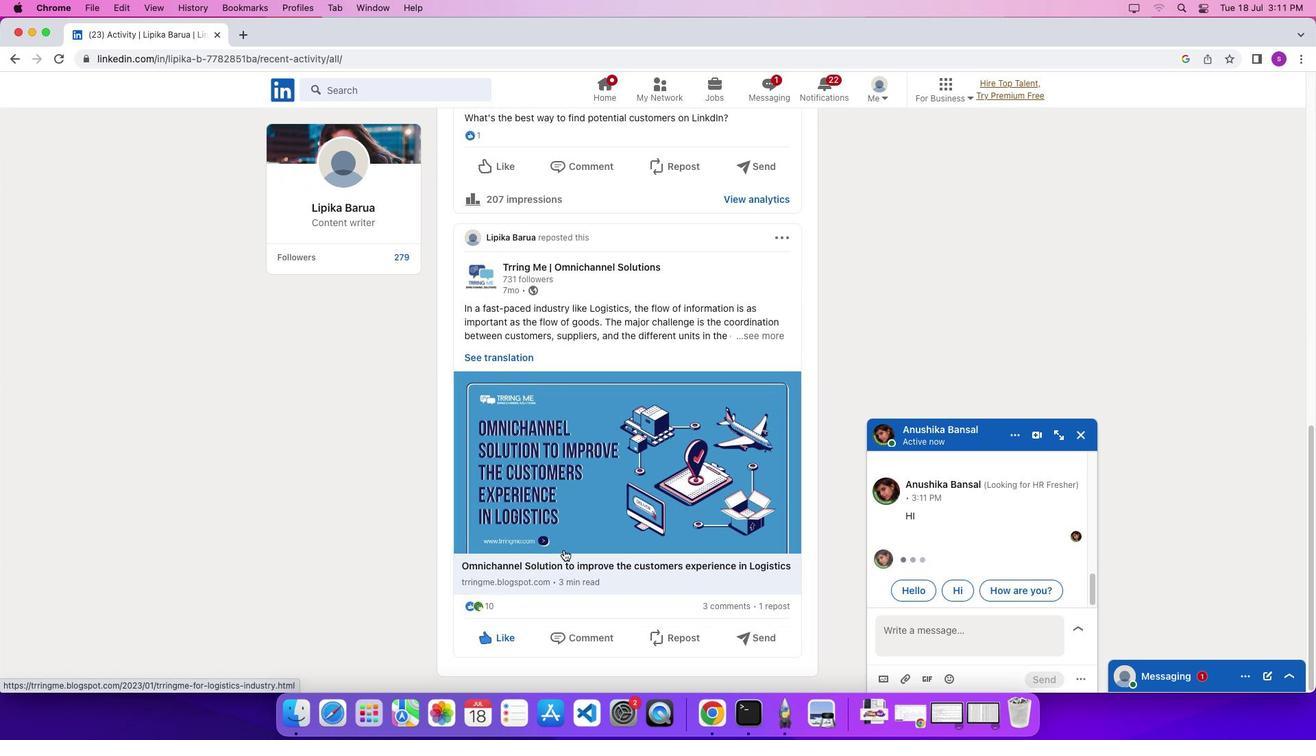
Action: Mouse scrolled (563, 550) with delta (0, -6)
Screenshot: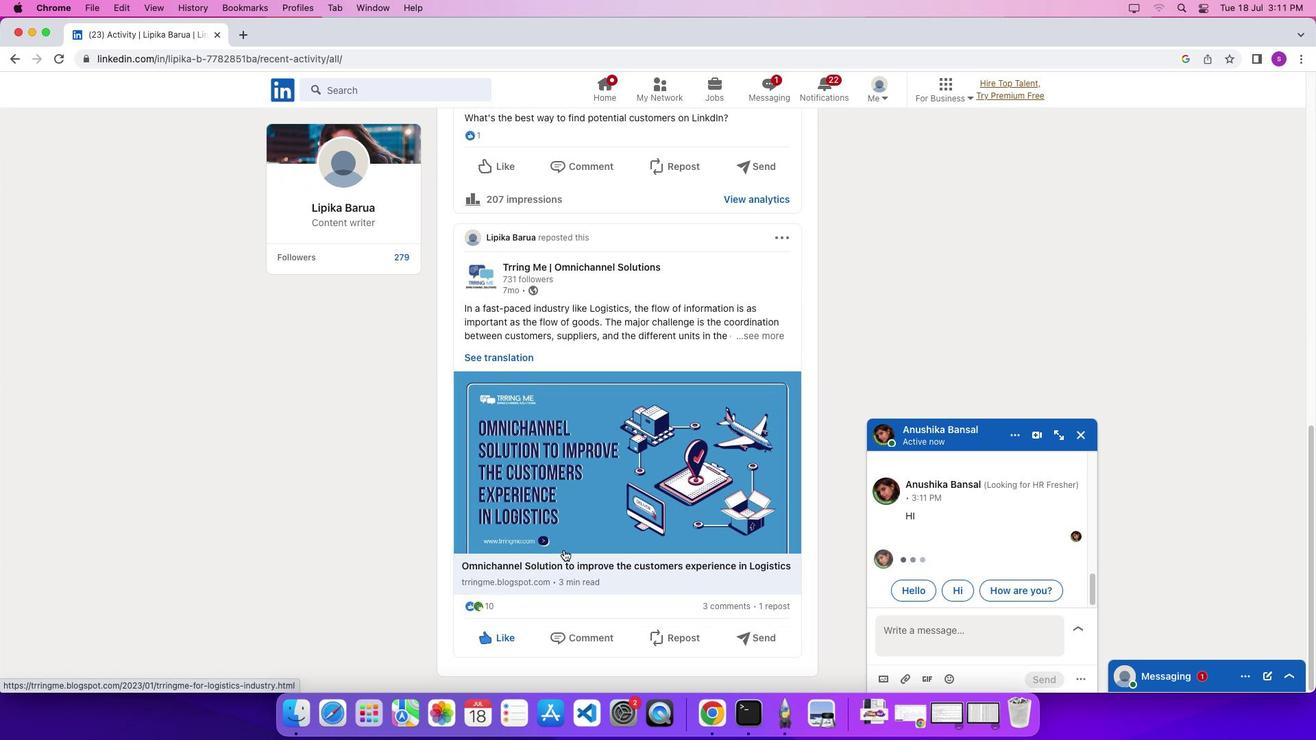 
Action: Mouse scrolled (563, 550) with delta (0, 0)
Screenshot: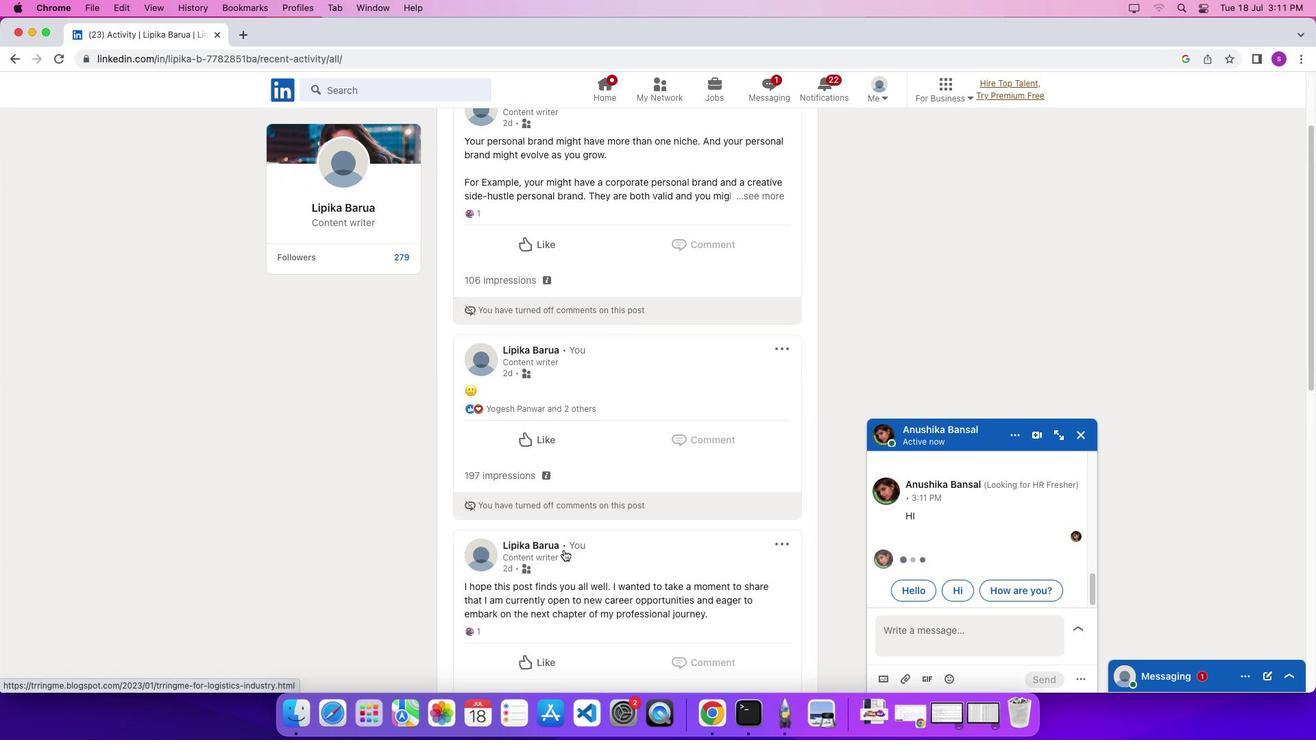 
Action: Mouse scrolled (563, 550) with delta (0, 1)
Screenshot: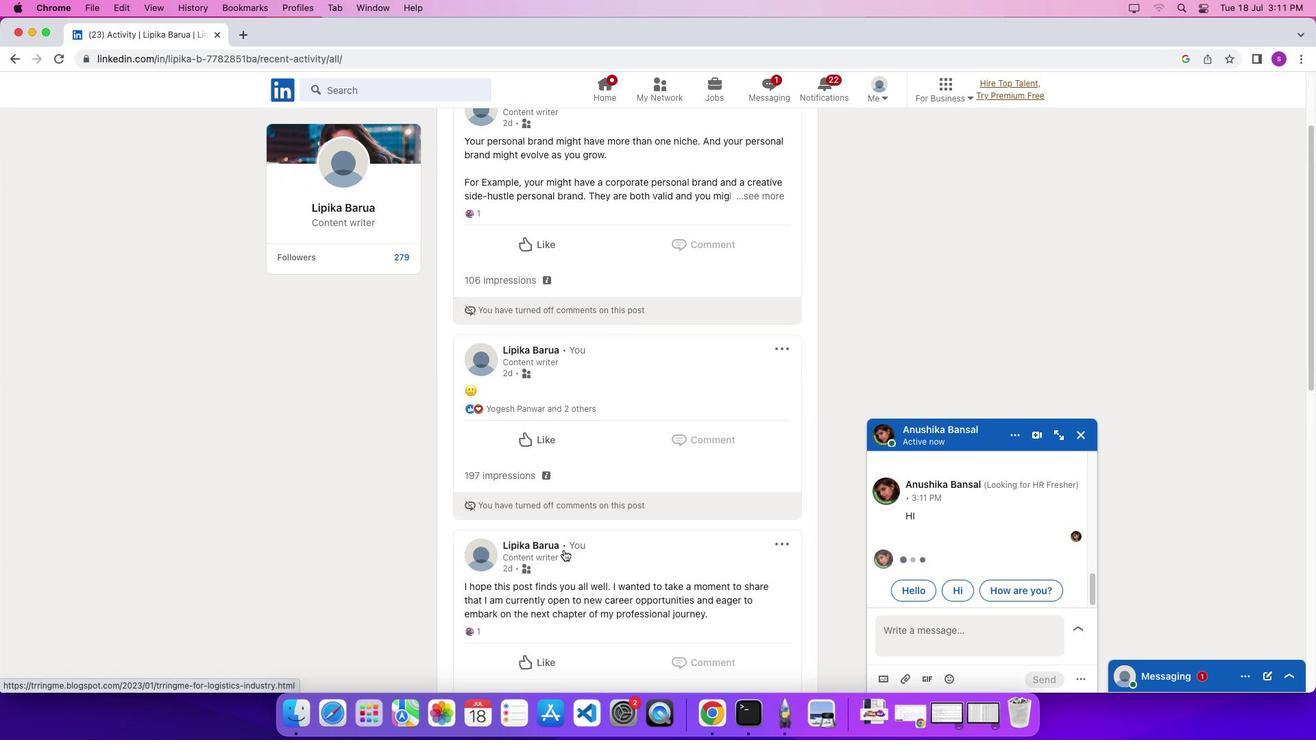 
Action: Mouse scrolled (563, 550) with delta (0, 6)
Screenshot: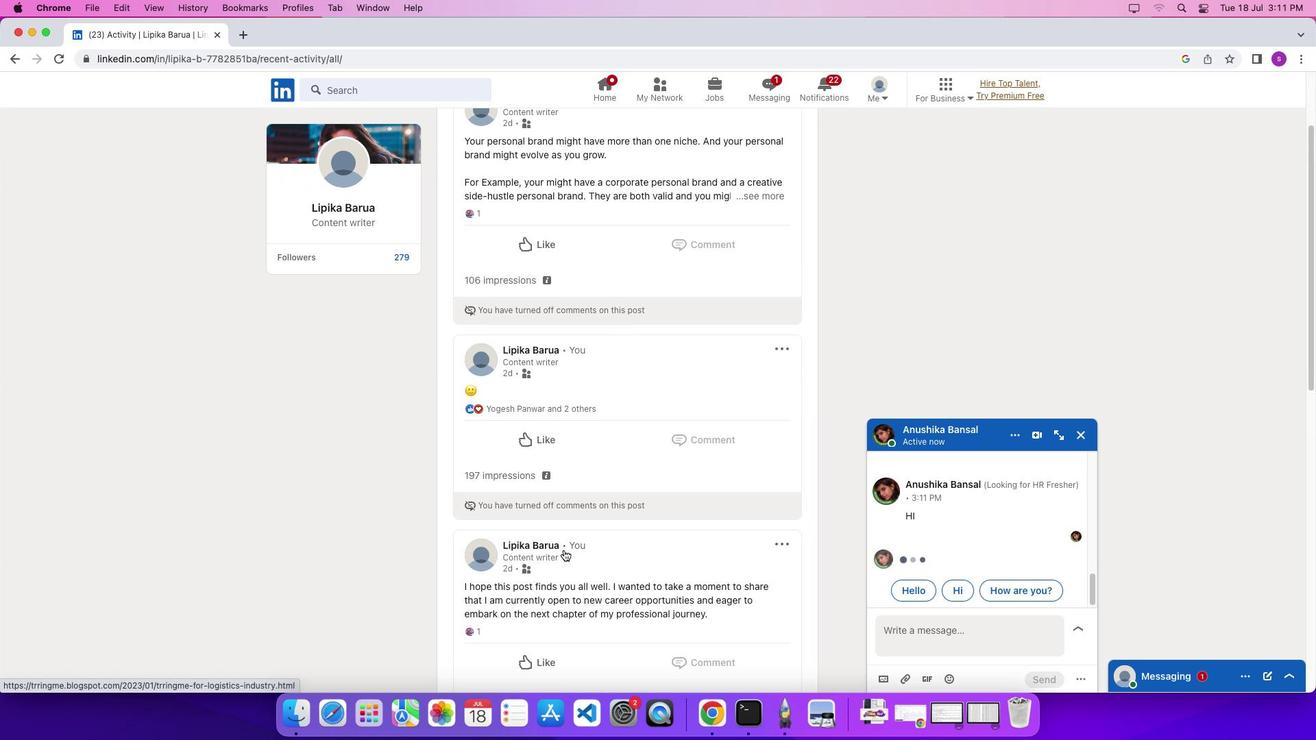 
Action: Mouse scrolled (563, 550) with delta (0, 8)
Screenshot: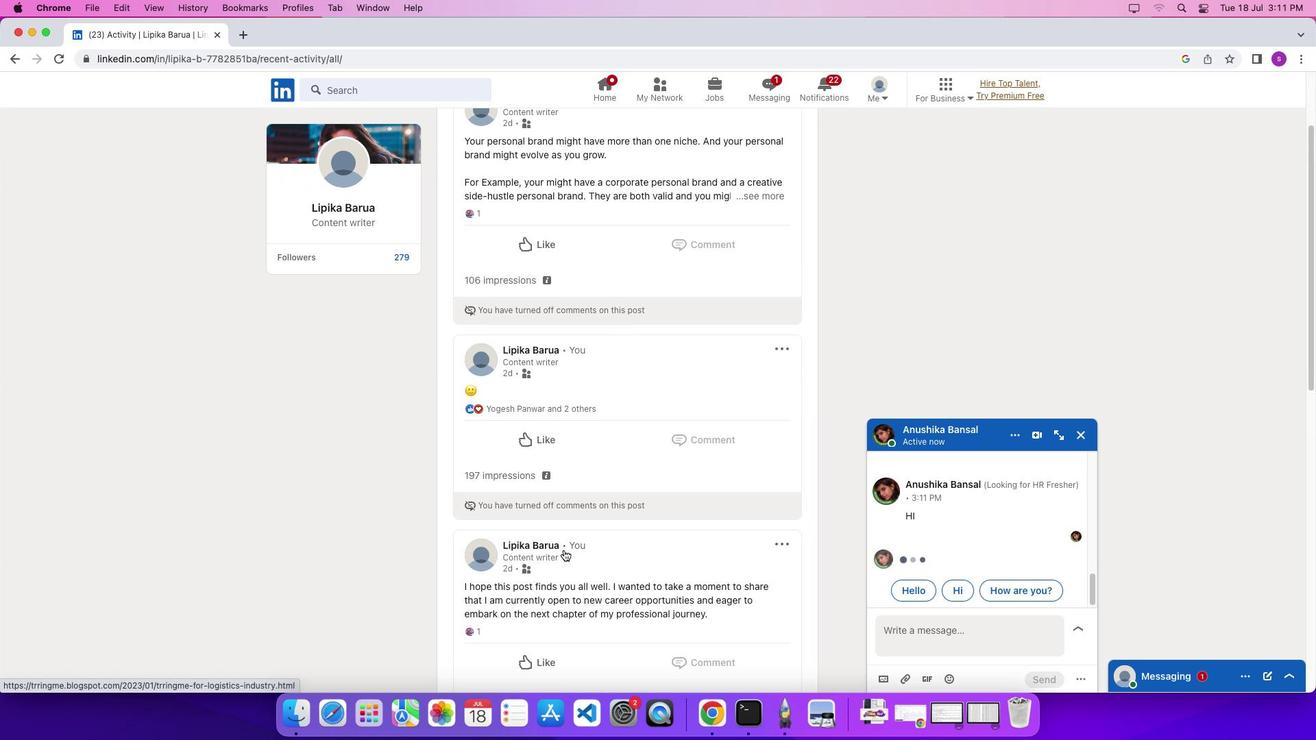 
